 Task: Look for space in Kuantan from 6th July, 2023 to 10 July, 2023 for 5 adults in price range Rs.17000 to Rs.26000. Place can be  with 3 bedrooms having 4 beds and 3 bathrooms. Property type can be house. Amenities needed are: wifi, pool, smoking allowed. Required host language is English.
Action: Mouse moved to (399, 454)
Screenshot: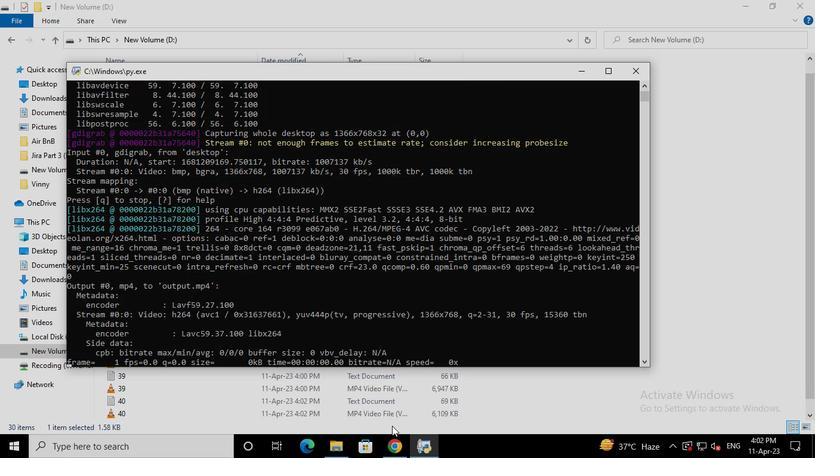 
Action: Mouse pressed left at (399, 454)
Screenshot: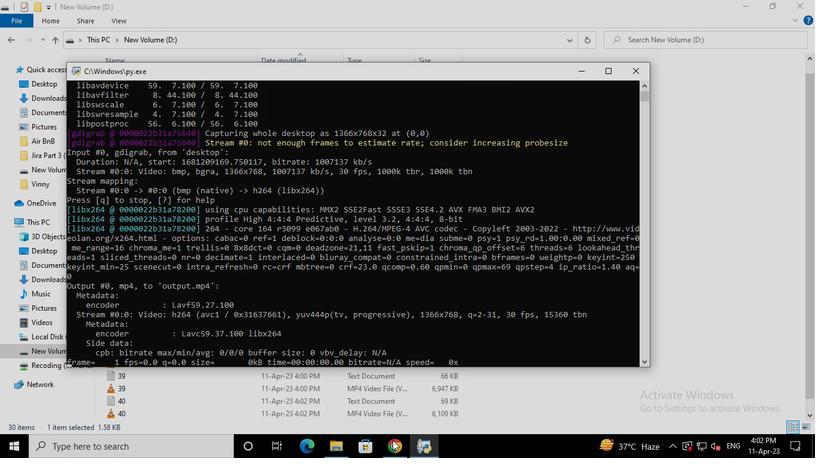 
Action: Mouse moved to (334, 107)
Screenshot: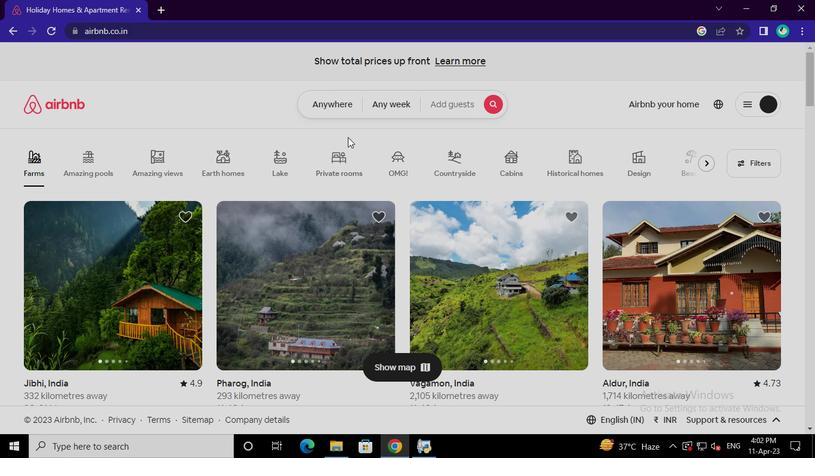 
Action: Mouse pressed left at (334, 107)
Screenshot: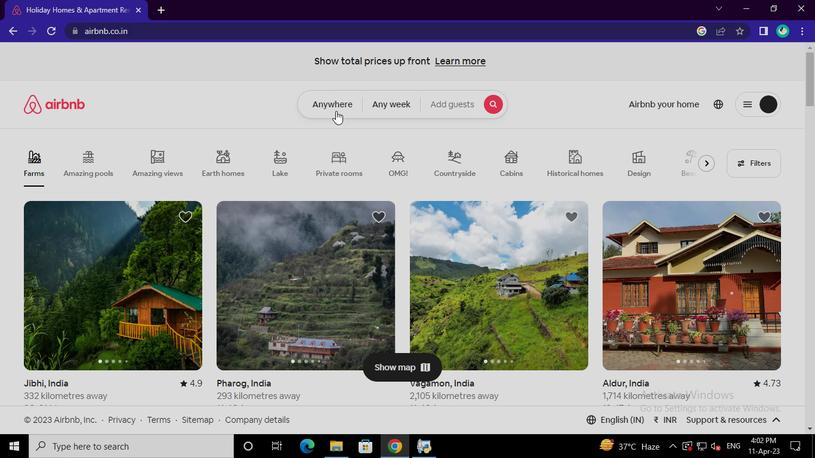 
Action: Mouse moved to (259, 157)
Screenshot: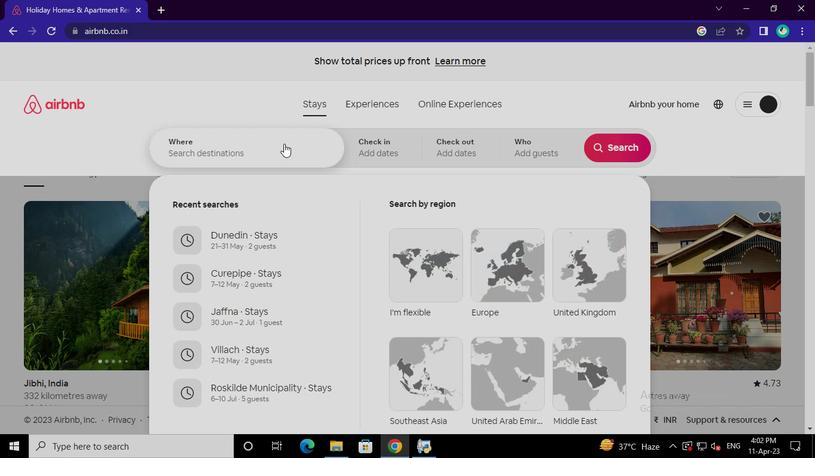 
Action: Mouse pressed left at (259, 157)
Screenshot: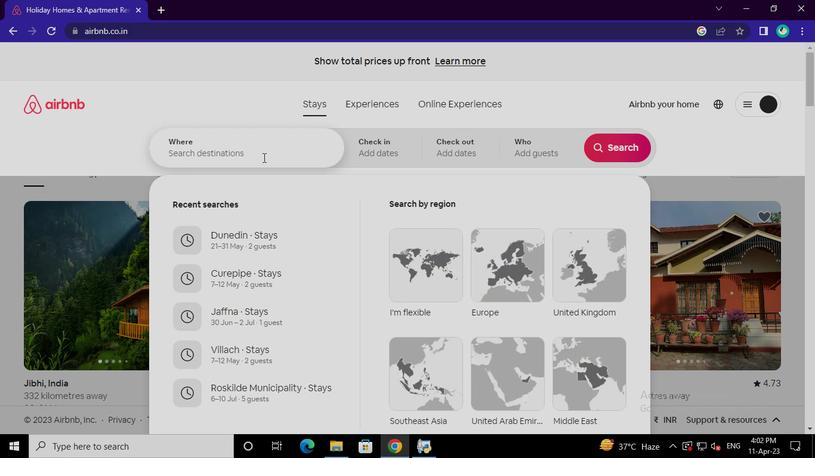 
Action: Keyboard k
Screenshot: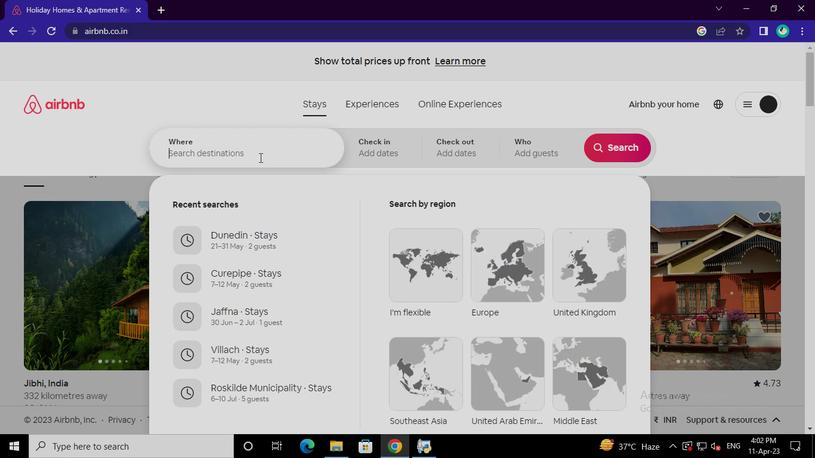 
Action: Keyboard u
Screenshot: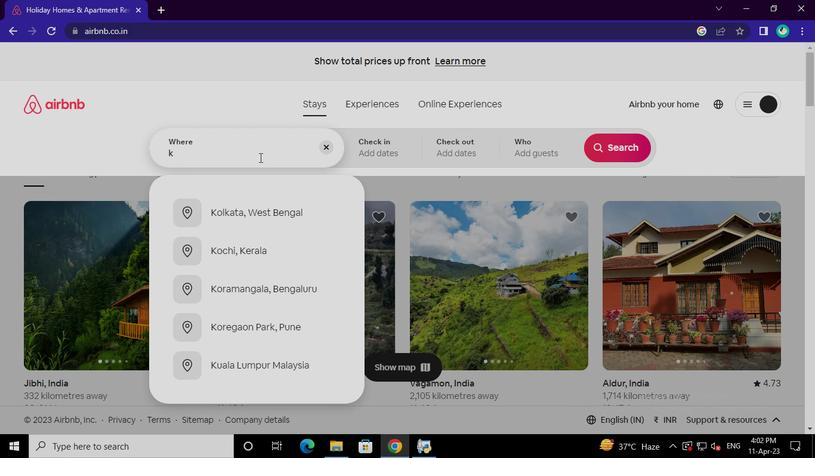 
Action: Keyboard a
Screenshot: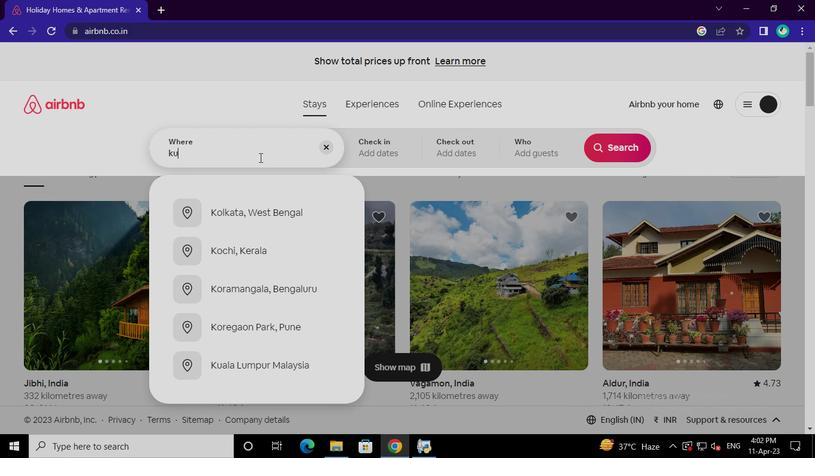 
Action: Keyboard n
Screenshot: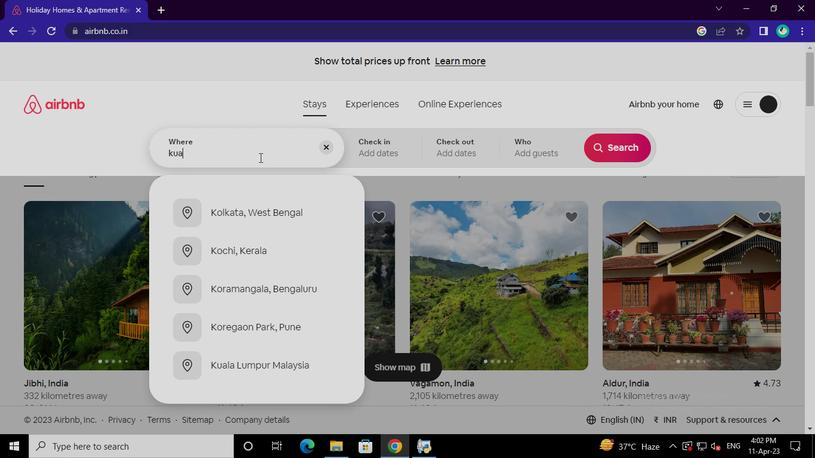 
Action: Keyboard t
Screenshot: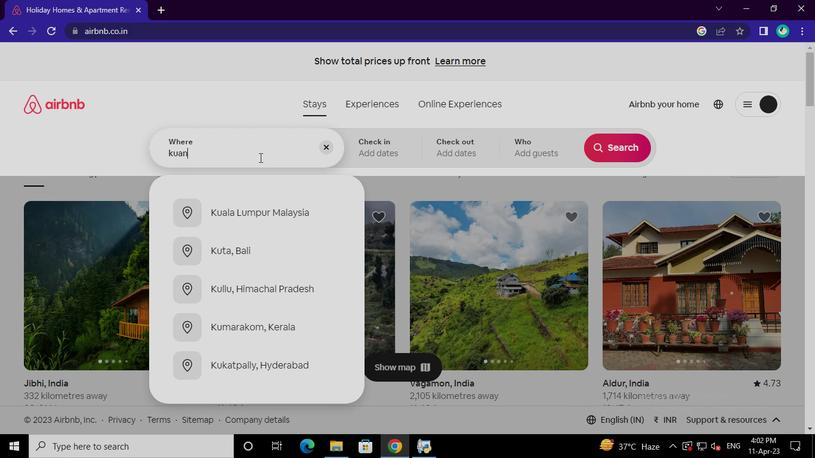 
Action: Keyboard a
Screenshot: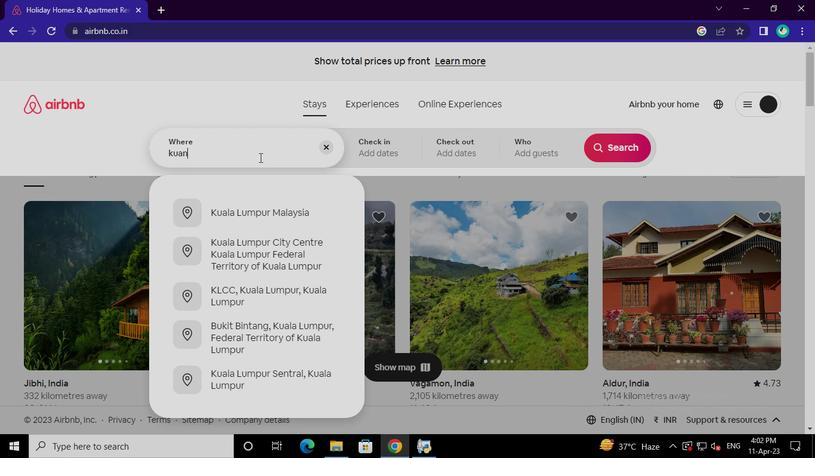 
Action: Keyboard n
Screenshot: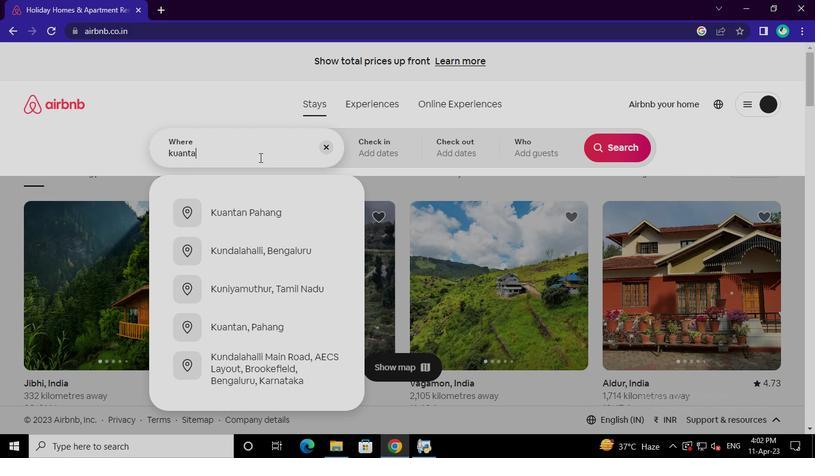 
Action: Mouse moved to (244, 208)
Screenshot: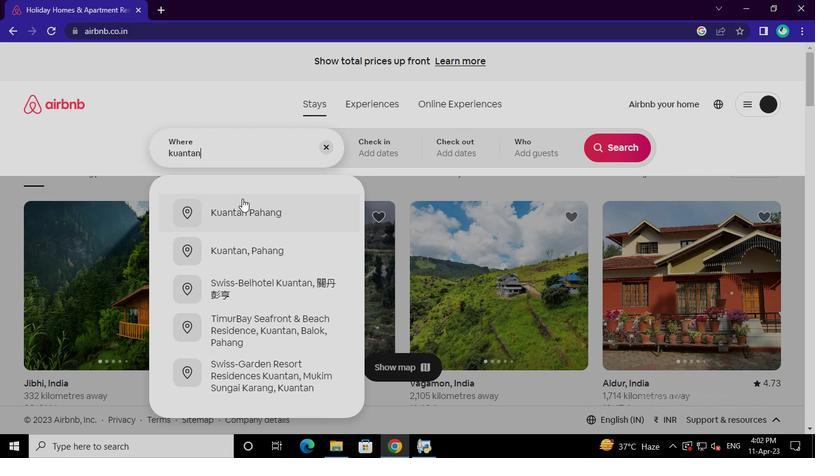 
Action: Mouse pressed left at (244, 208)
Screenshot: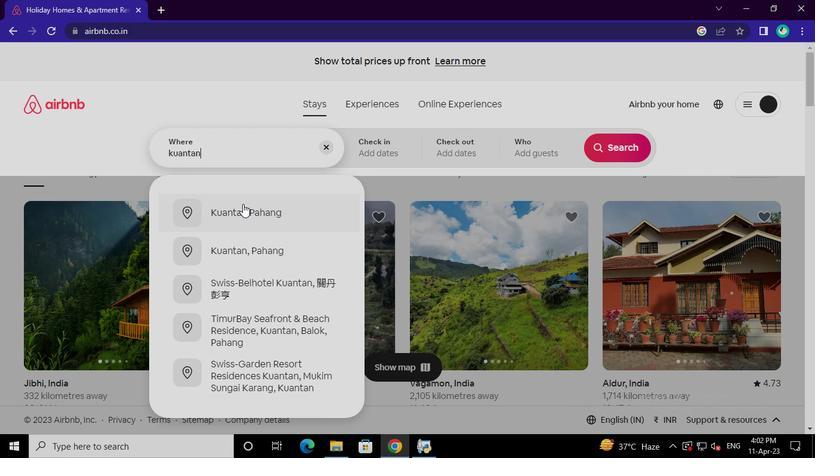 
Action: Mouse moved to (609, 239)
Screenshot: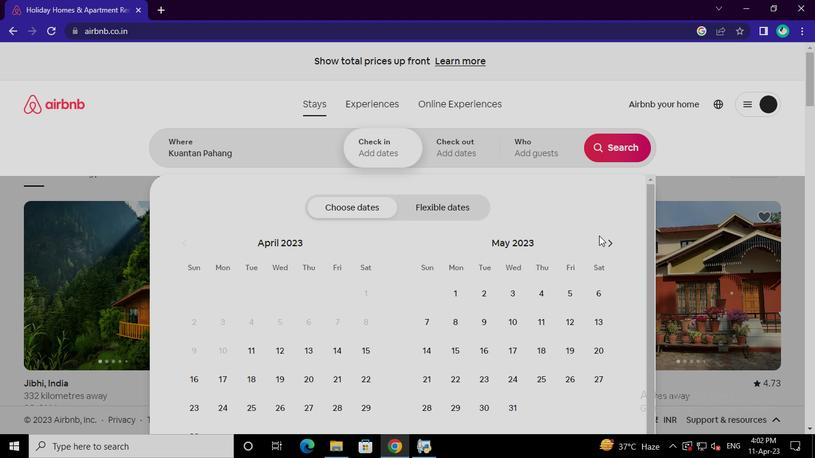 
Action: Mouse pressed left at (609, 239)
Screenshot: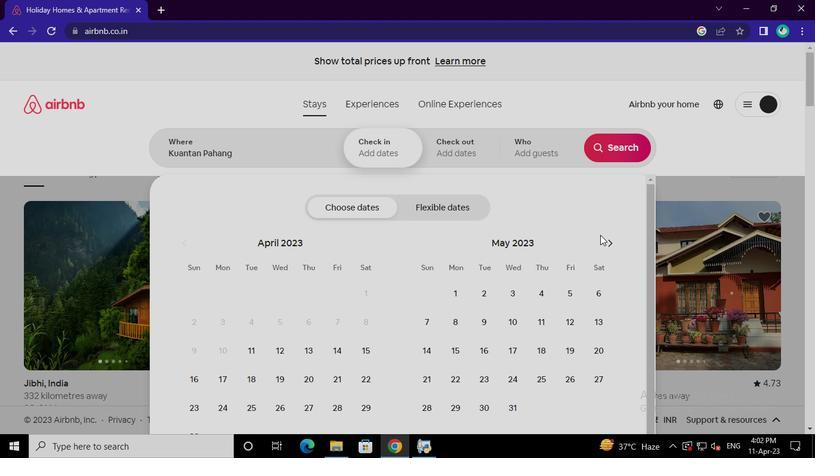
Action: Mouse pressed left at (609, 239)
Screenshot: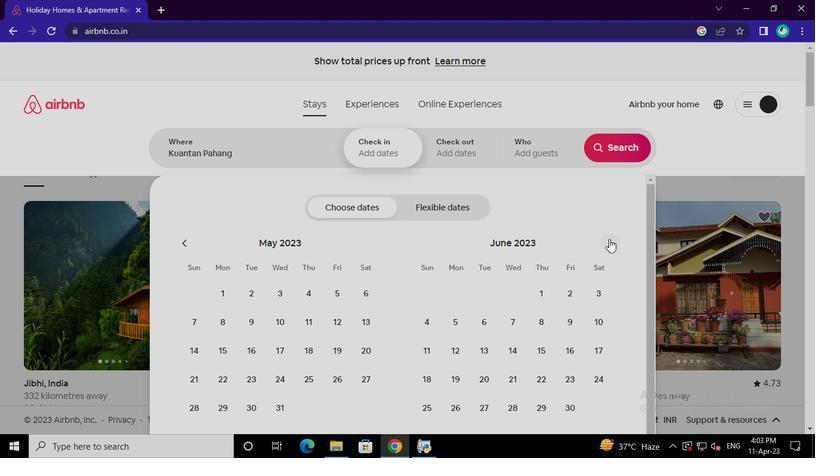 
Action: Mouse moved to (543, 320)
Screenshot: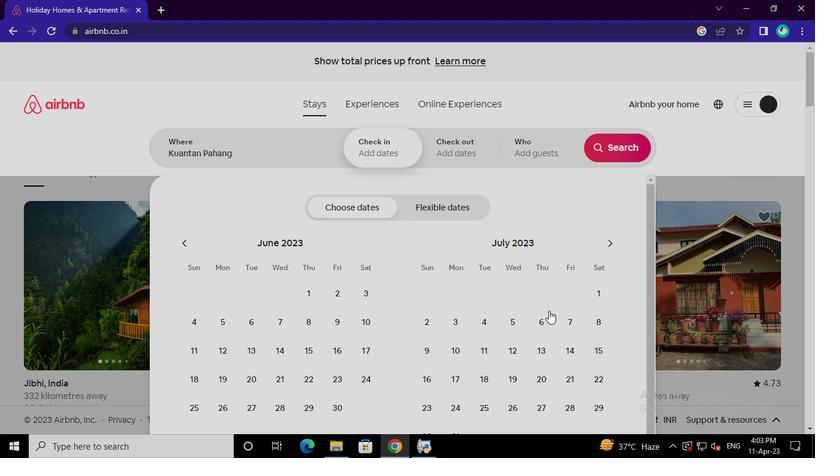 
Action: Mouse pressed left at (543, 320)
Screenshot: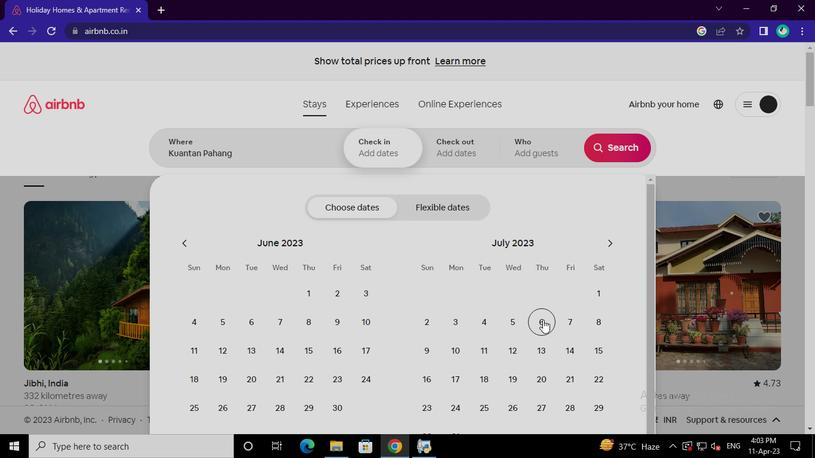 
Action: Mouse moved to (458, 349)
Screenshot: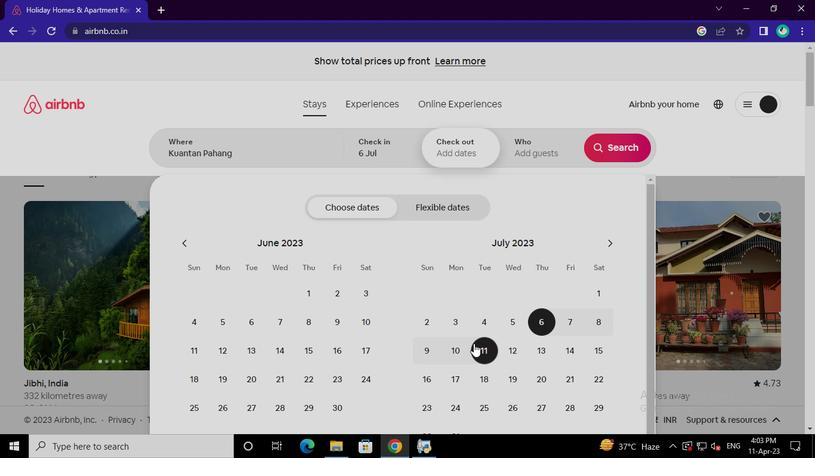 
Action: Mouse pressed left at (458, 349)
Screenshot: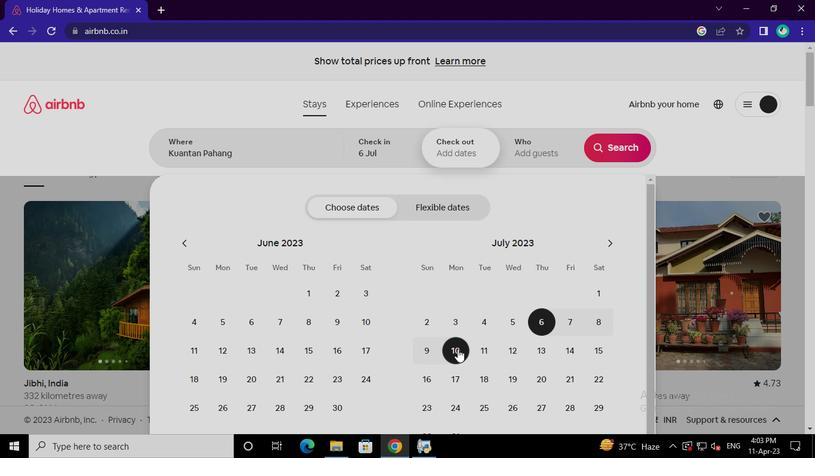 
Action: Mouse moved to (556, 152)
Screenshot: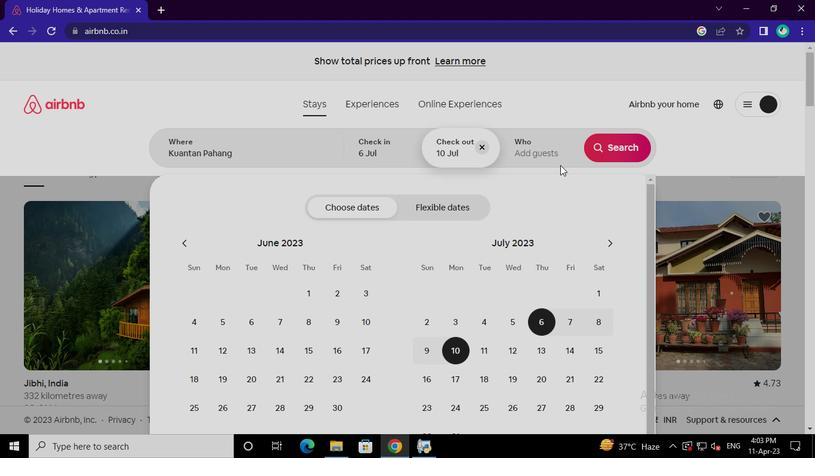 
Action: Mouse pressed left at (556, 152)
Screenshot: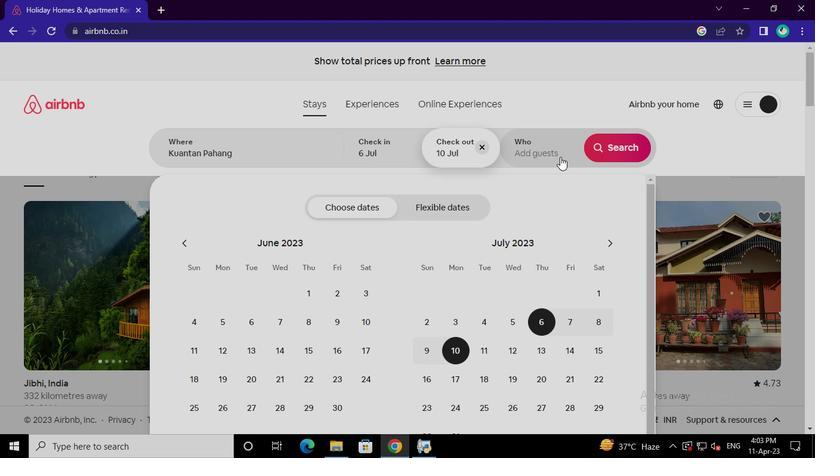 
Action: Mouse moved to (617, 210)
Screenshot: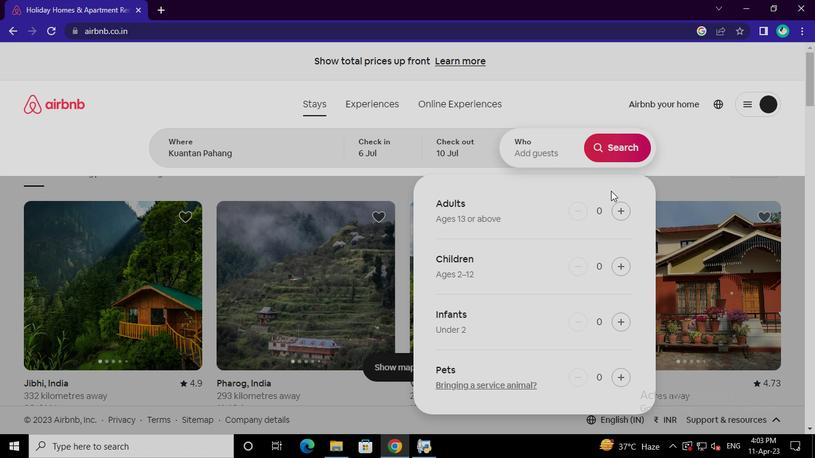 
Action: Mouse pressed left at (617, 210)
Screenshot: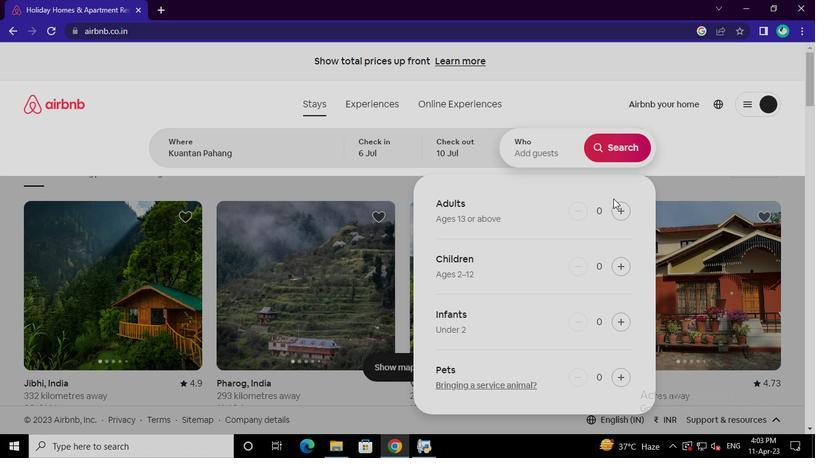 
Action: Mouse pressed left at (617, 210)
Screenshot: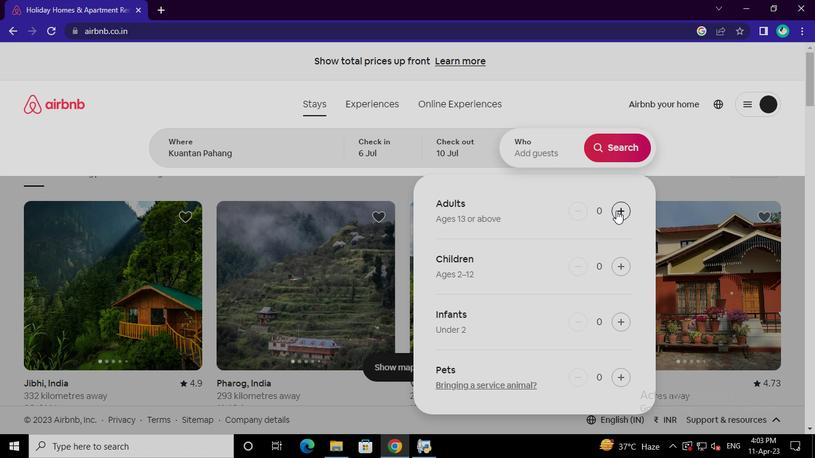 
Action: Mouse pressed left at (617, 210)
Screenshot: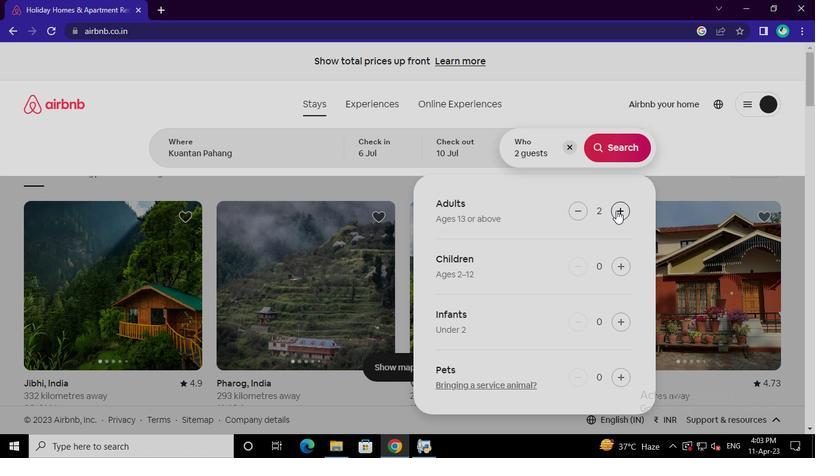 
Action: Mouse pressed left at (617, 210)
Screenshot: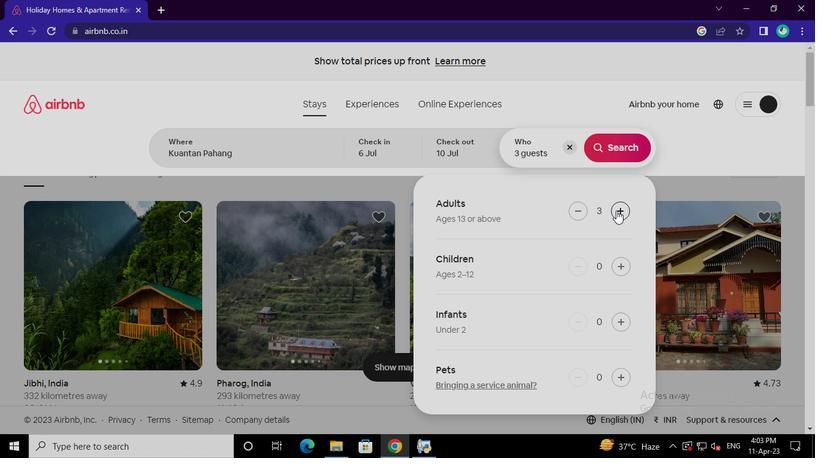 
Action: Mouse pressed left at (617, 210)
Screenshot: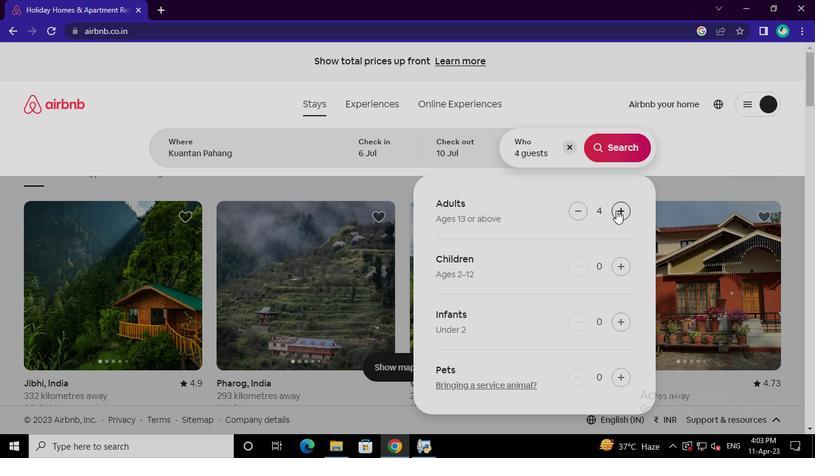 
Action: Mouse moved to (610, 152)
Screenshot: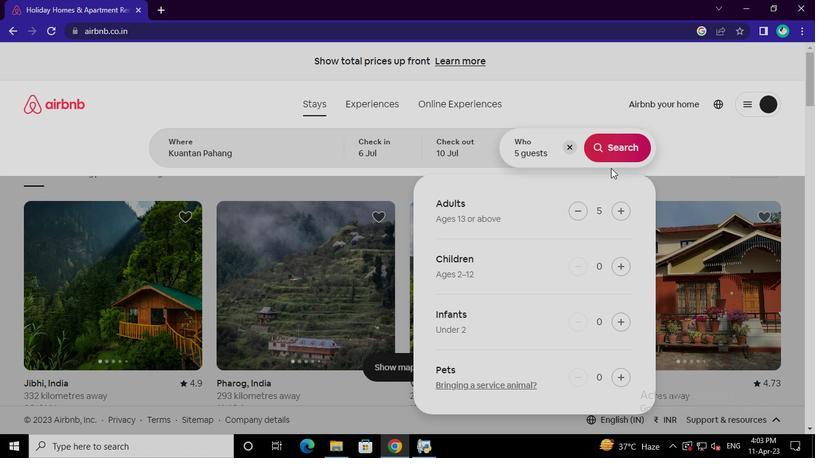 
Action: Mouse pressed left at (610, 152)
Screenshot: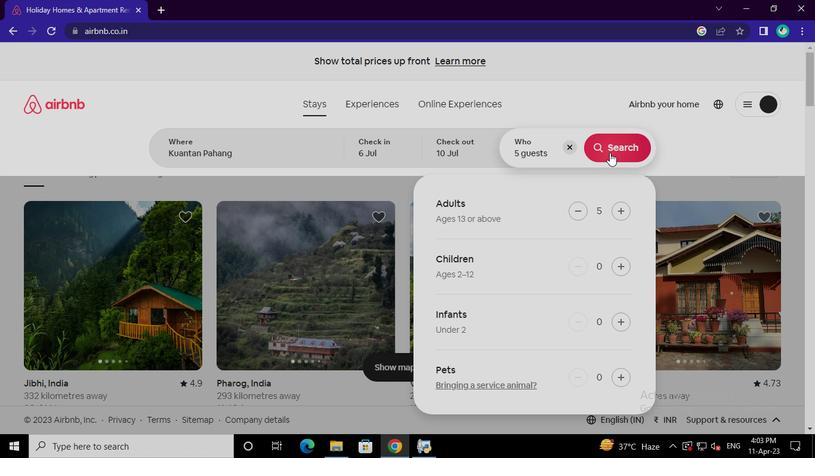 
Action: Mouse moved to (761, 117)
Screenshot: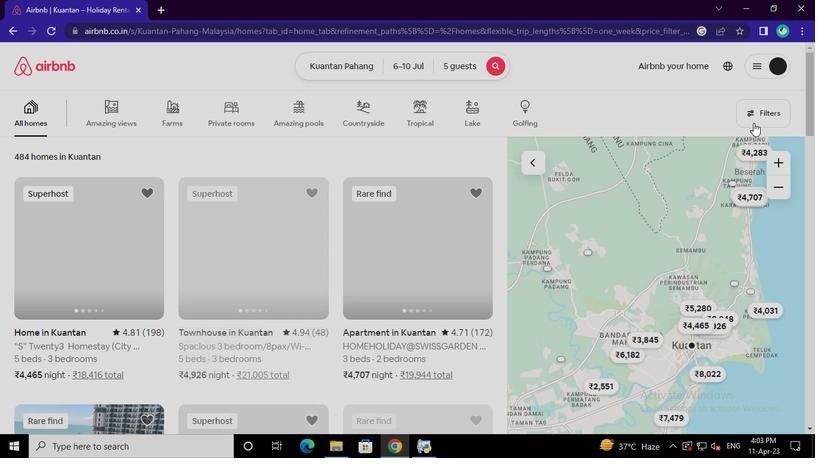 
Action: Mouse pressed left at (761, 117)
Screenshot: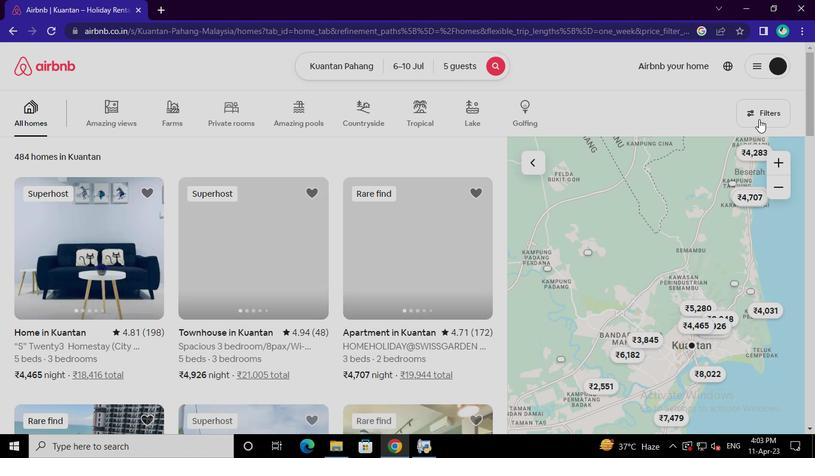 
Action: Mouse moved to (268, 258)
Screenshot: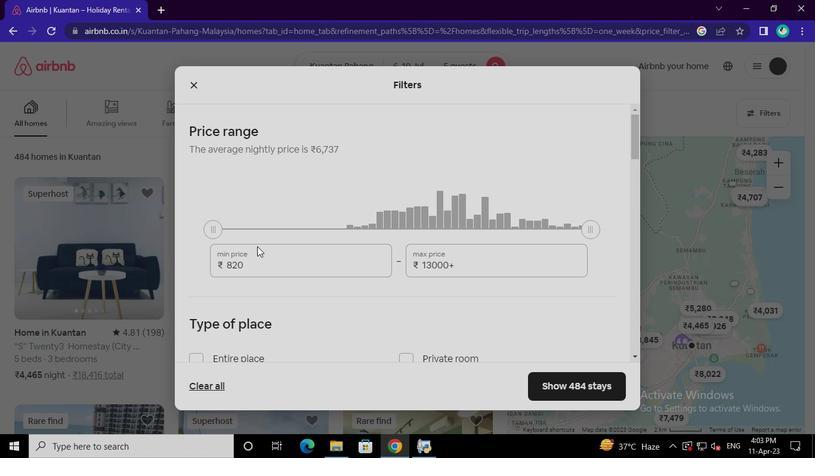 
Action: Mouse pressed left at (268, 258)
Screenshot: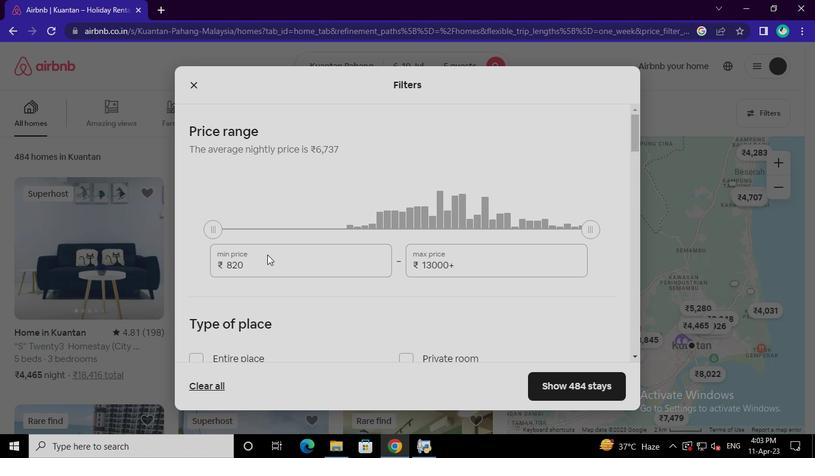 
Action: Mouse moved to (268, 260)
Screenshot: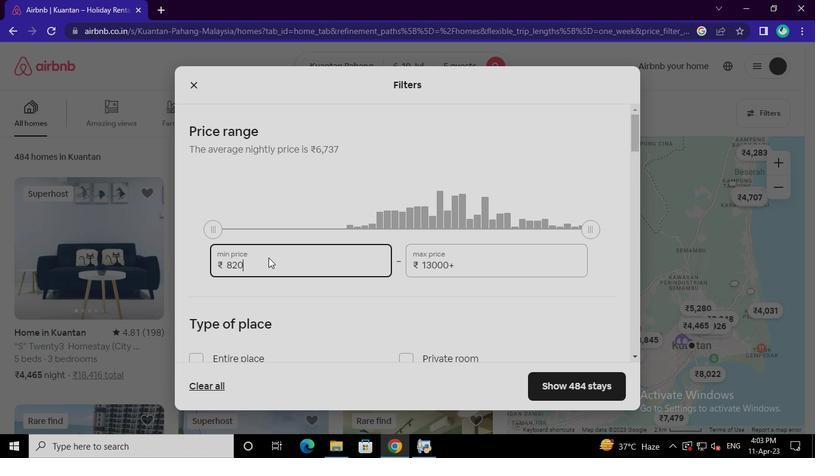 
Action: Keyboard Key.backspace
Screenshot: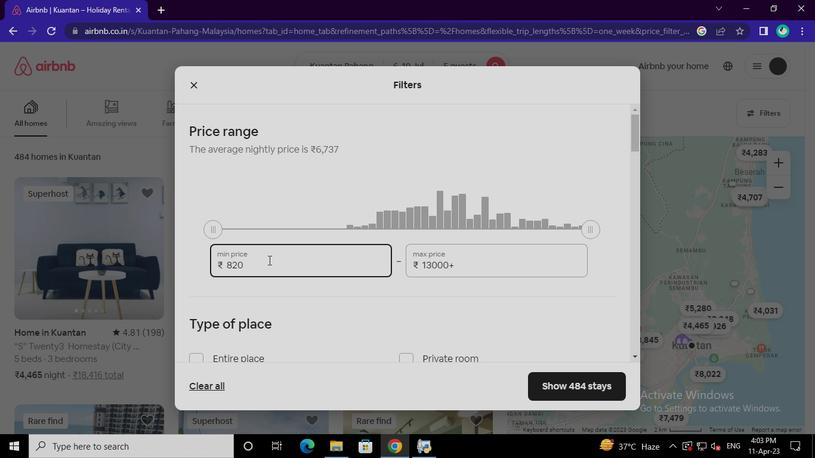 
Action: Keyboard Key.backspace
Screenshot: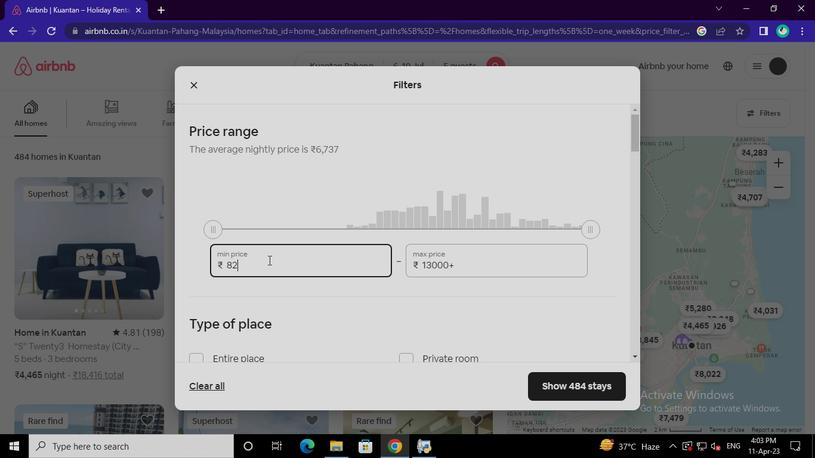 
Action: Keyboard Key.backspace
Screenshot: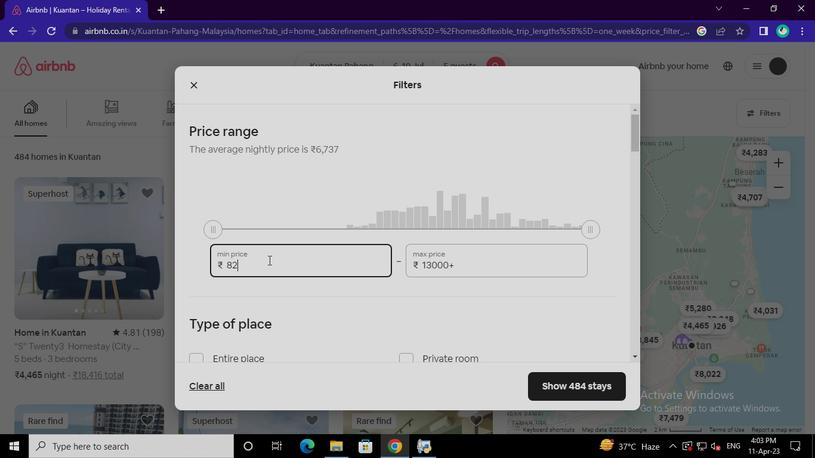 
Action: Keyboard Key.backspace
Screenshot: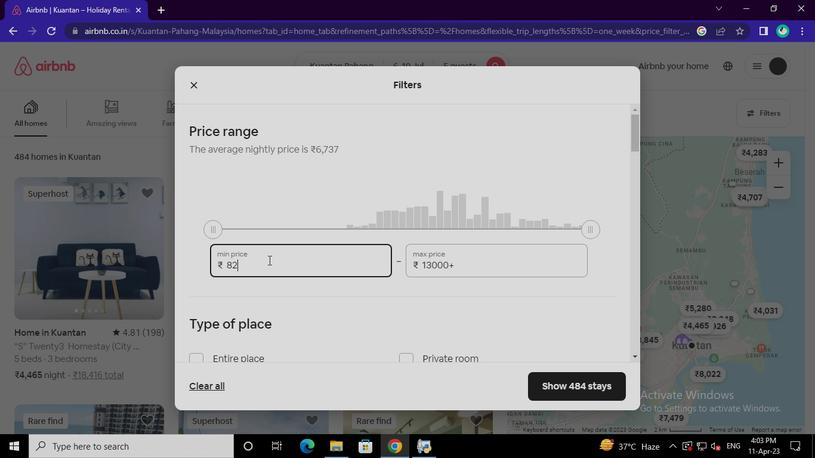 
Action: Keyboard Key.backspace
Screenshot: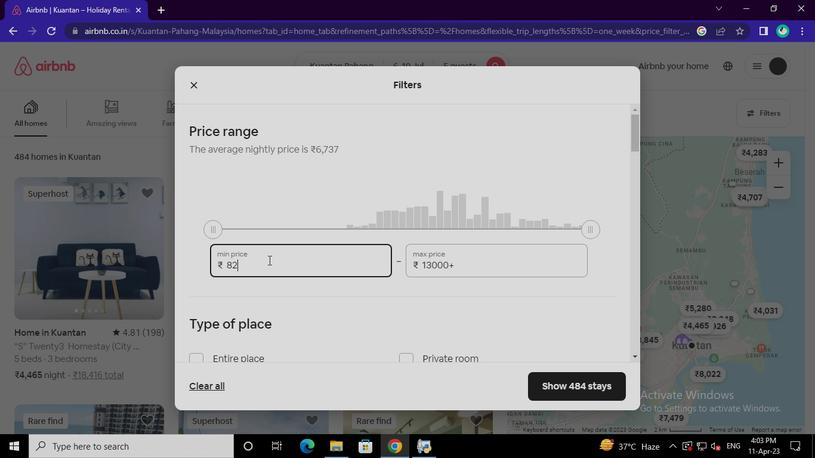
Action: Keyboard Key.backspace
Screenshot: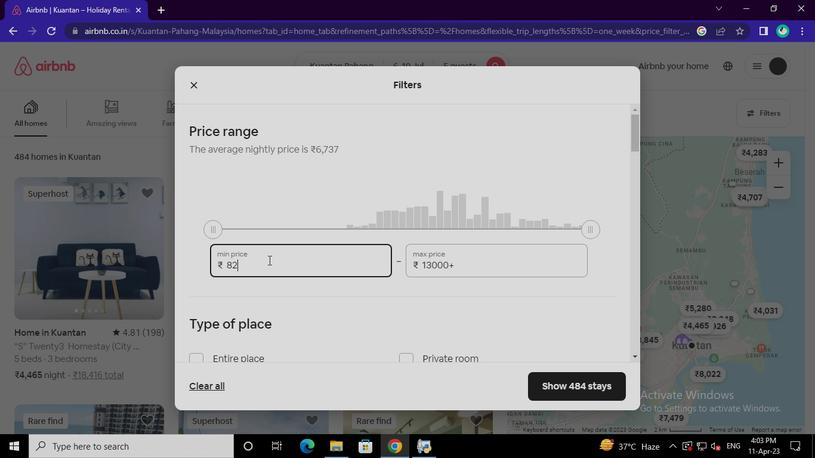 
Action: Keyboard Key.backspace
Screenshot: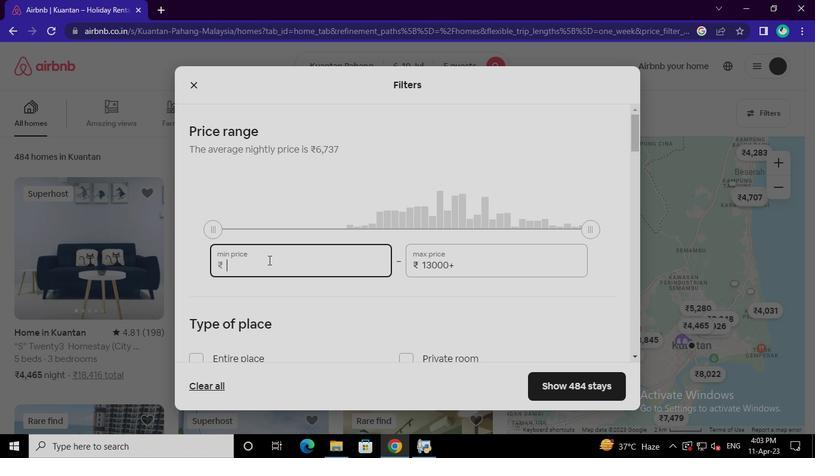 
Action: Keyboard Key.backspace
Screenshot: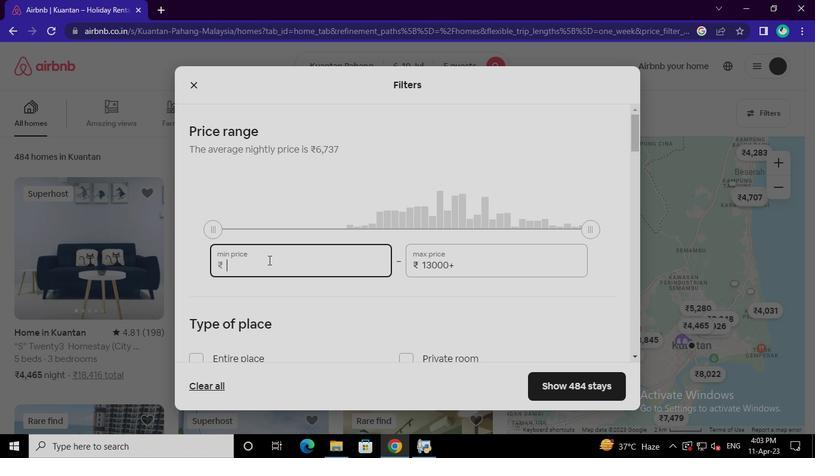 
Action: Keyboard Key.backspace
Screenshot: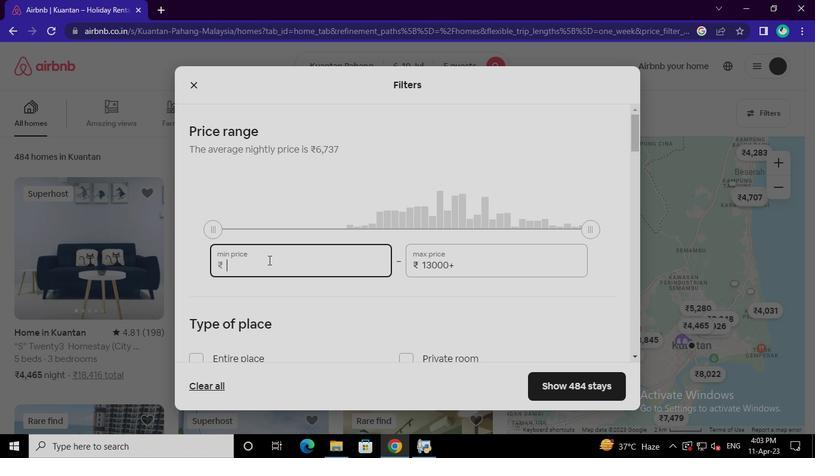 
Action: Keyboard Key.backspace
Screenshot: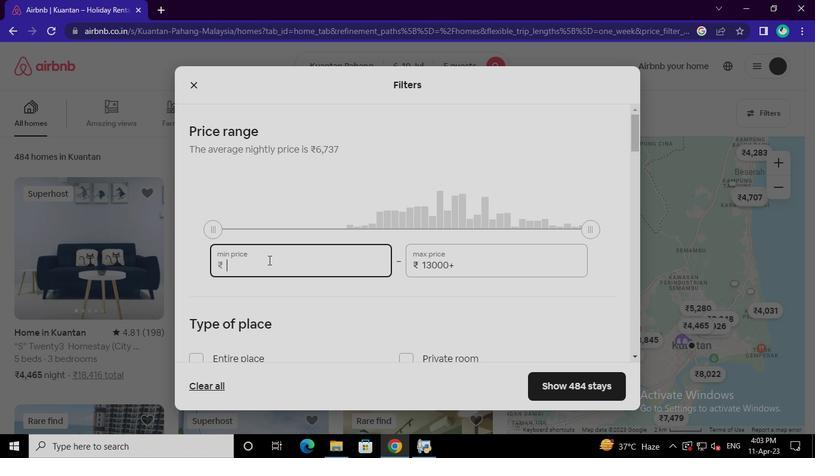 
Action: Keyboard Key.backspace
Screenshot: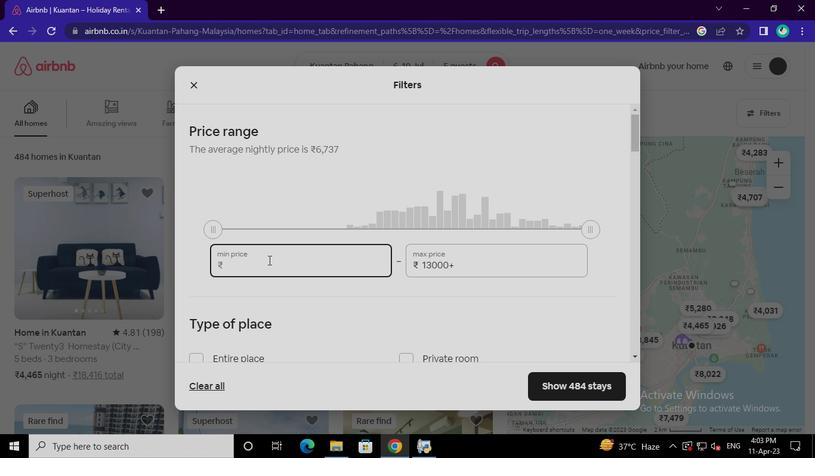
Action: Keyboard Key.backspace
Screenshot: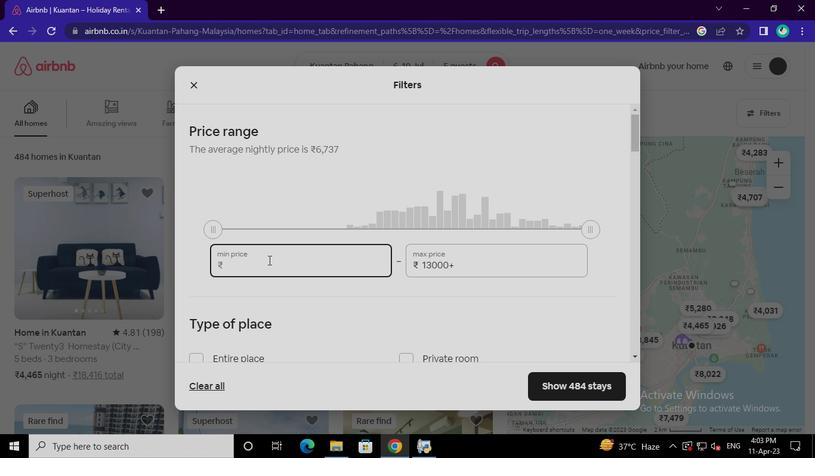 
Action: Keyboard <97>
Screenshot: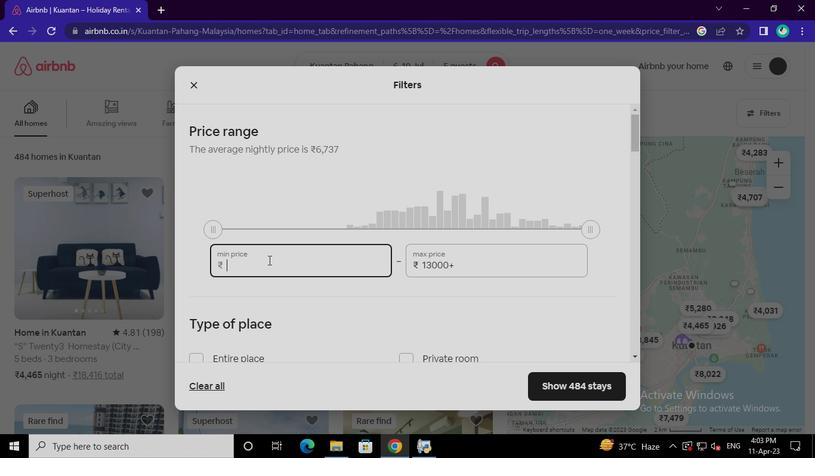 
Action: Keyboard <103>
Screenshot: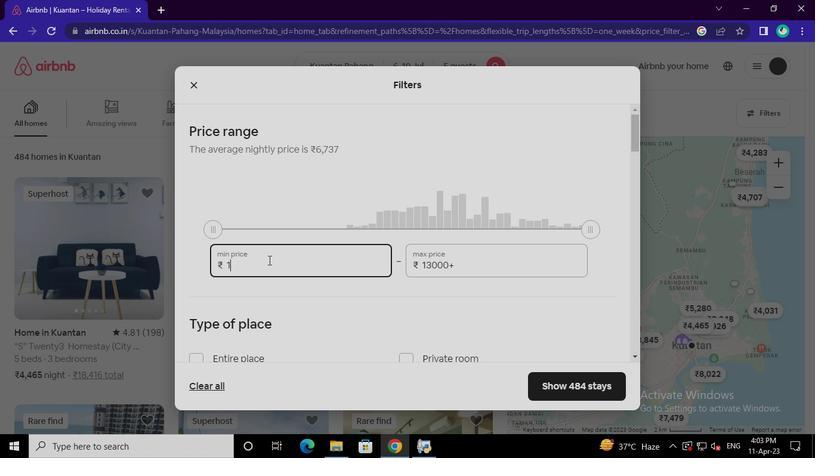 
Action: Keyboard <96>
Screenshot: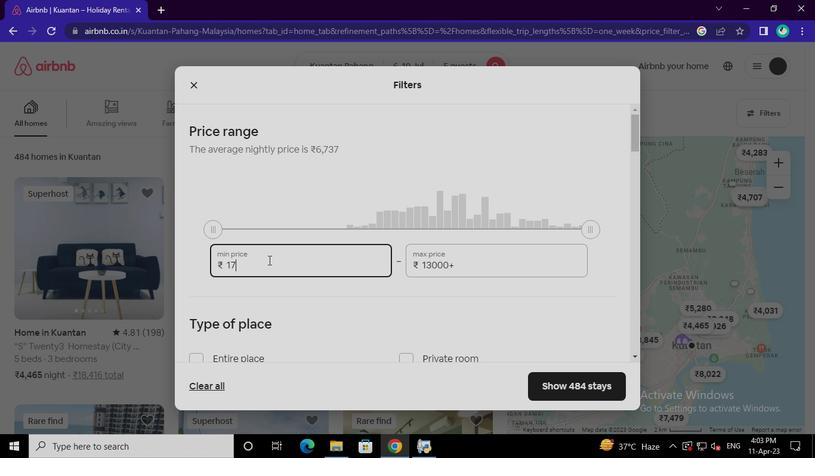 
Action: Keyboard <96>
Screenshot: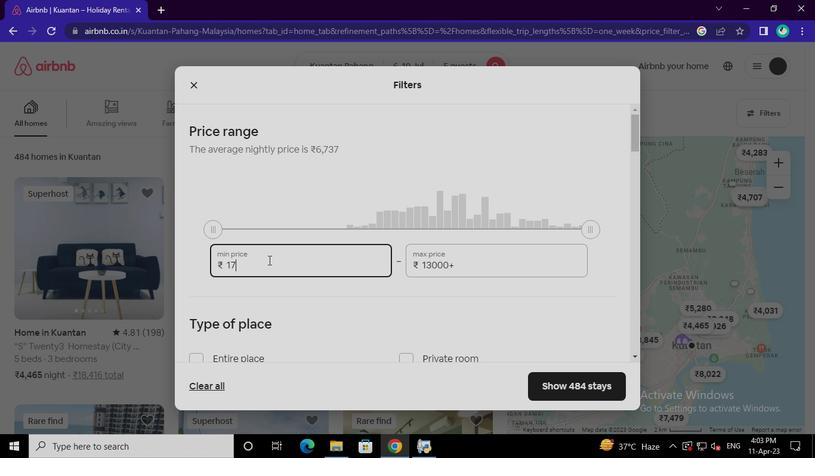 
Action: Keyboard <96>
Screenshot: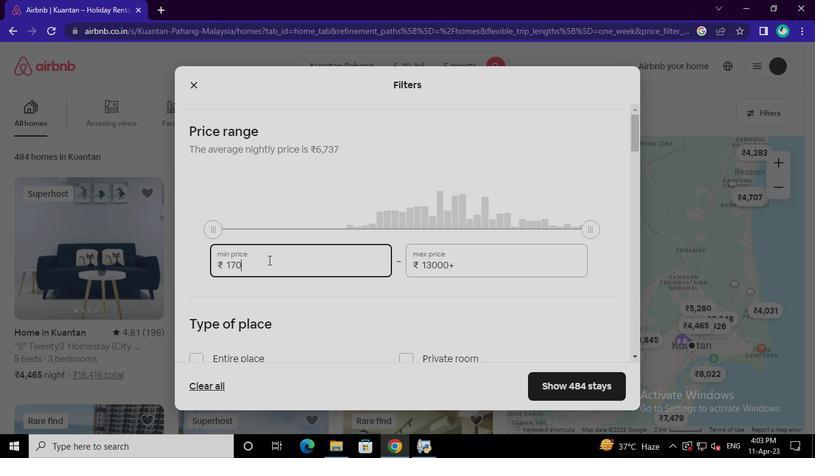 
Action: Mouse moved to (465, 262)
Screenshot: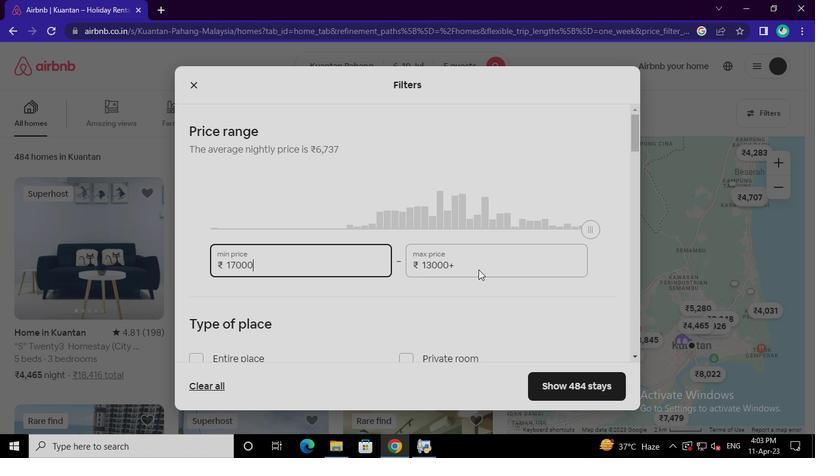 
Action: Mouse pressed left at (465, 262)
Screenshot: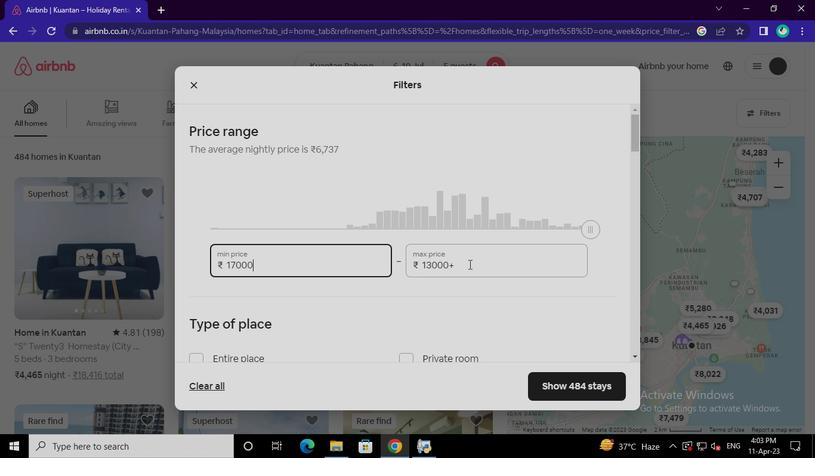 
Action: Keyboard Key.backspace
Screenshot: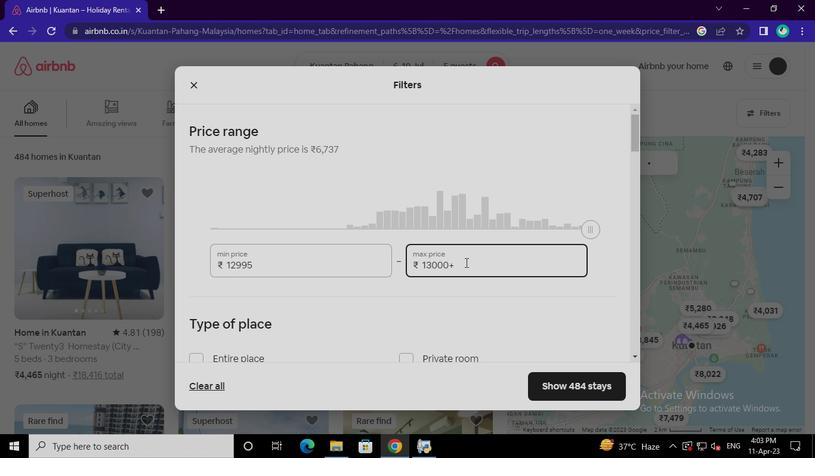 
Action: Keyboard Key.backspace
Screenshot: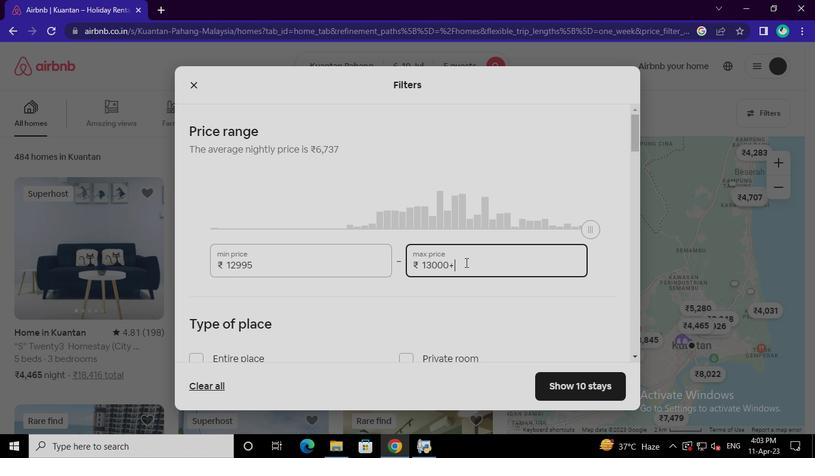 
Action: Keyboard Key.backspace
Screenshot: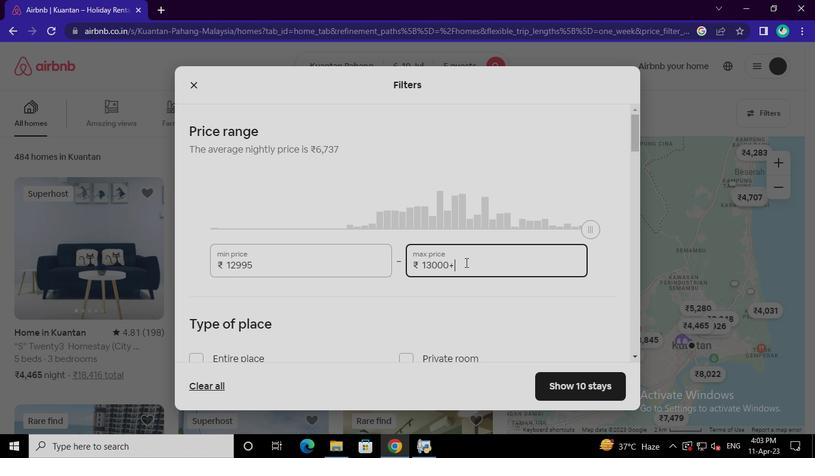 
Action: Keyboard Key.backspace
Screenshot: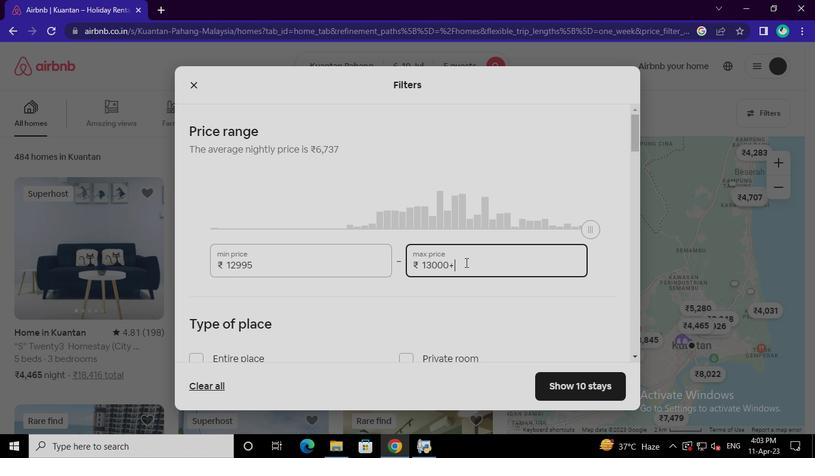 
Action: Keyboard Key.backspace
Screenshot: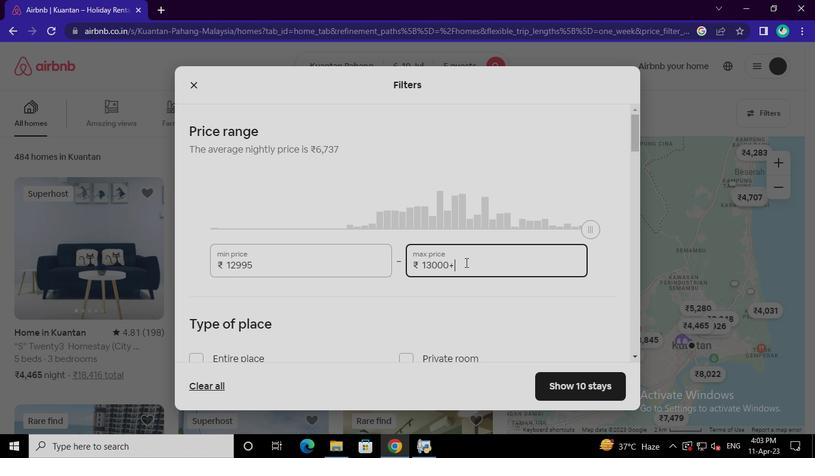 
Action: Keyboard Key.backspace
Screenshot: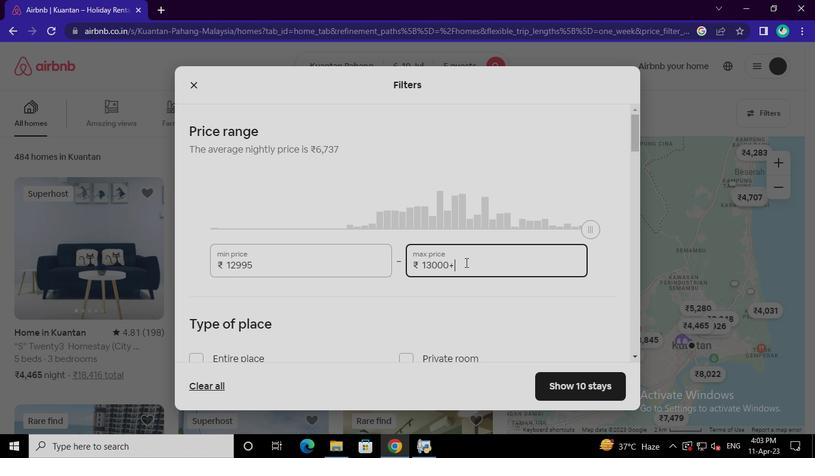 
Action: Keyboard Key.backspace
Screenshot: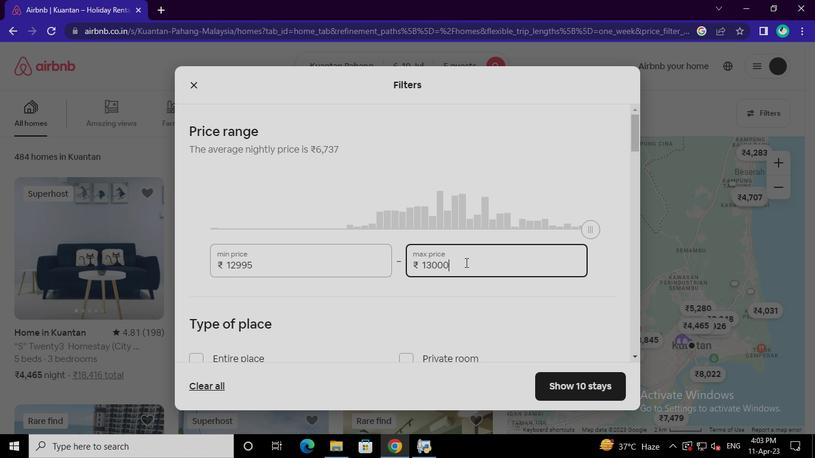 
Action: Keyboard Key.backspace
Screenshot: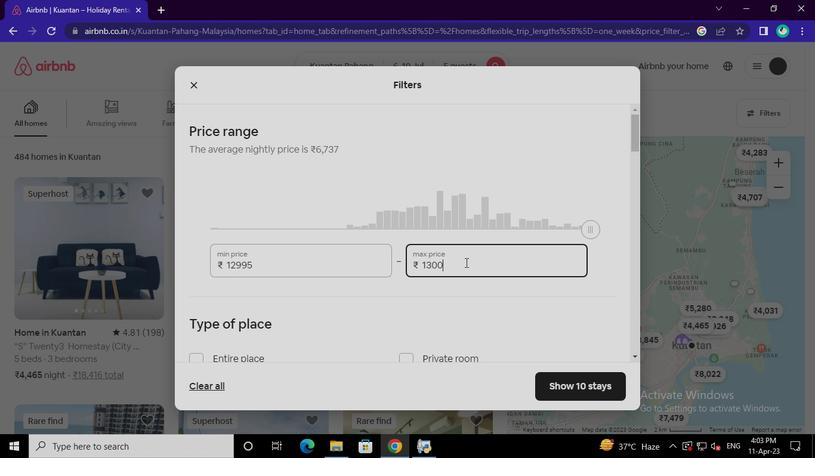 
Action: Keyboard Key.backspace
Screenshot: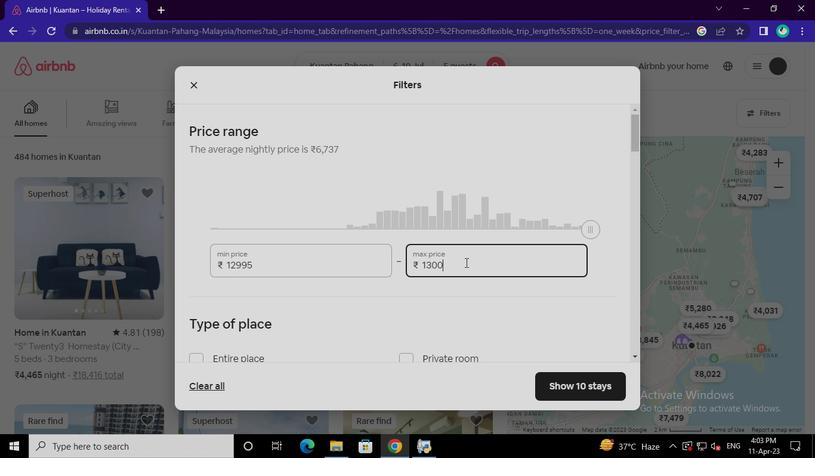
Action: Keyboard Key.backspace
Screenshot: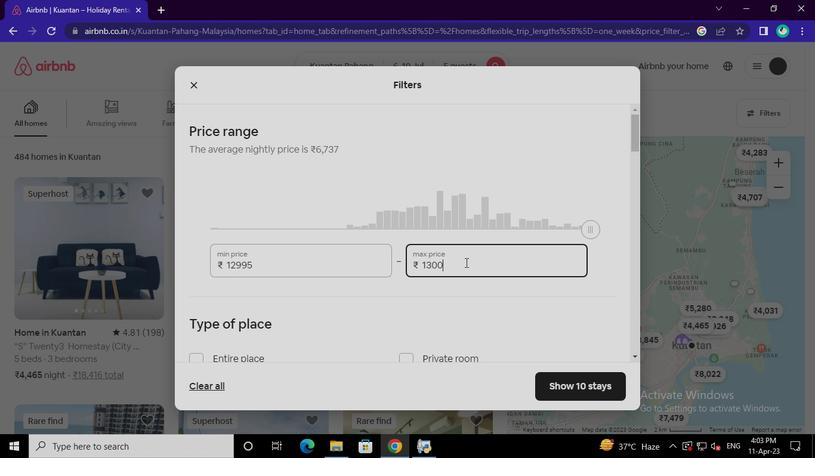 
Action: Keyboard Key.backspace
Screenshot: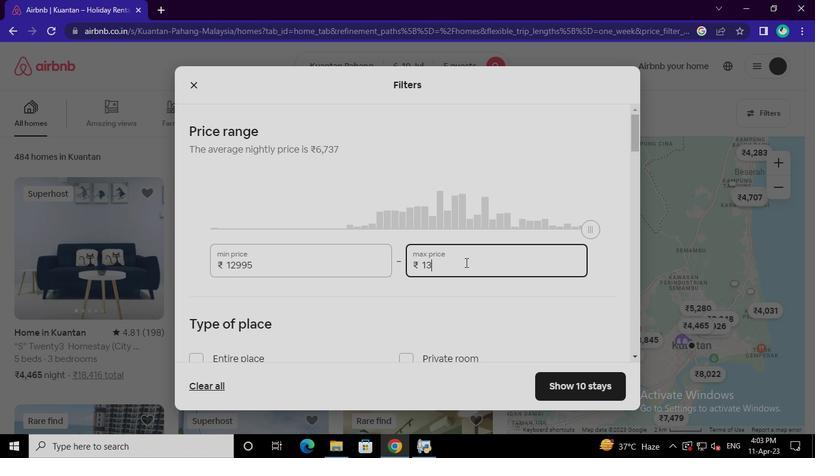 
Action: Keyboard <98>
Screenshot: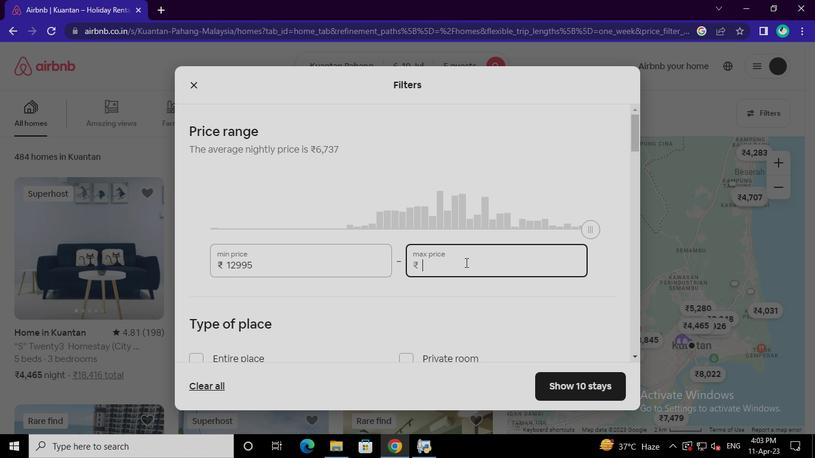 
Action: Keyboard <102>
Screenshot: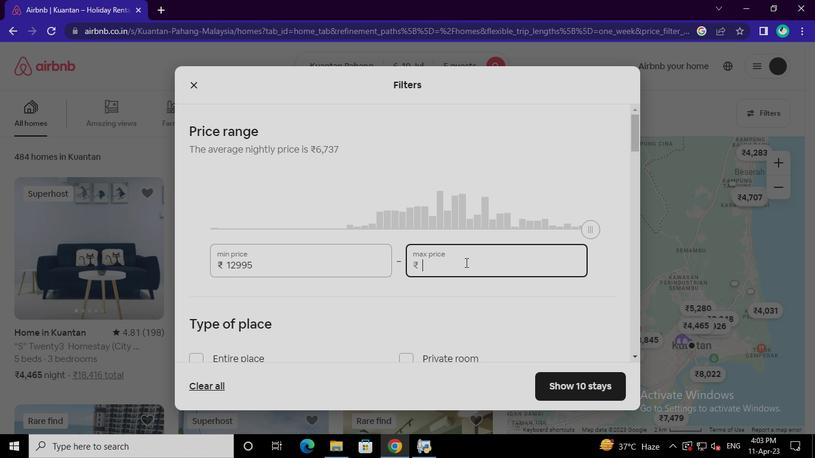 
Action: Keyboard <96>
Screenshot: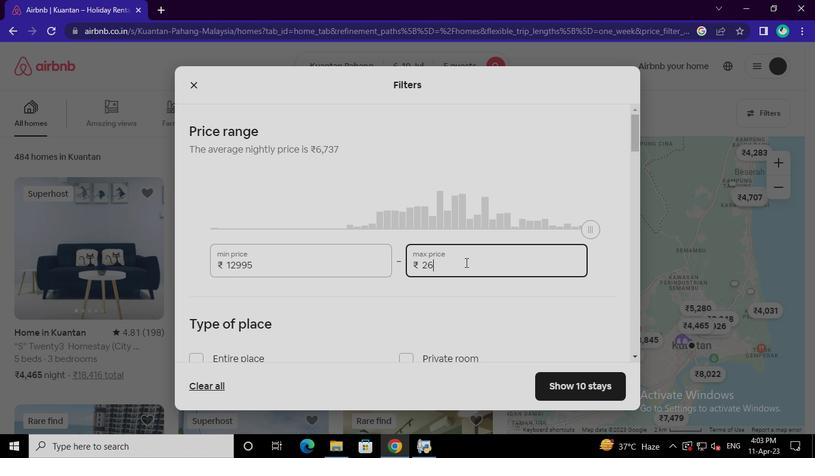 
Action: Keyboard <96>
Screenshot: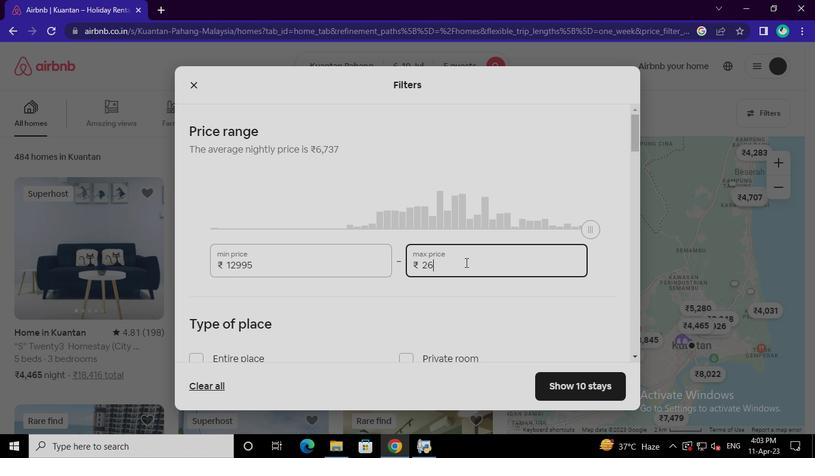
Action: Keyboard <96>
Screenshot: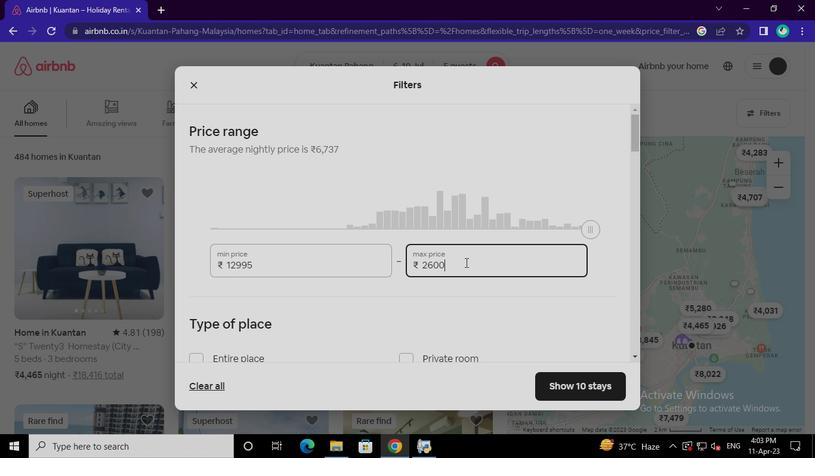 
Action: Mouse moved to (338, 264)
Screenshot: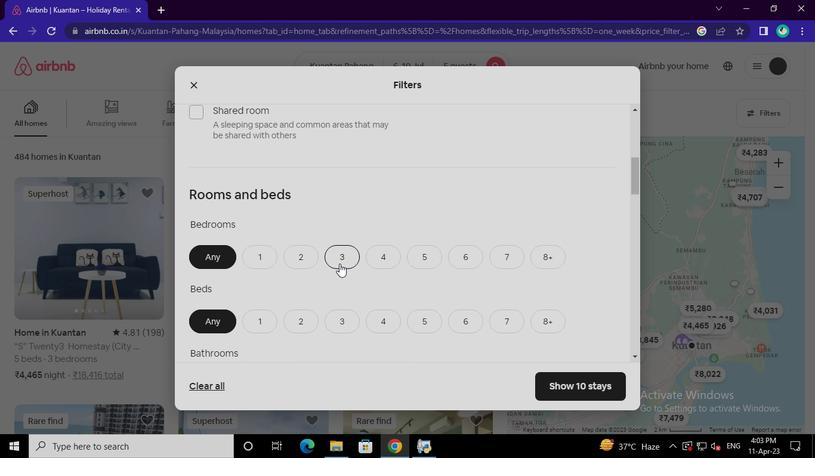 
Action: Mouse pressed left at (338, 264)
Screenshot: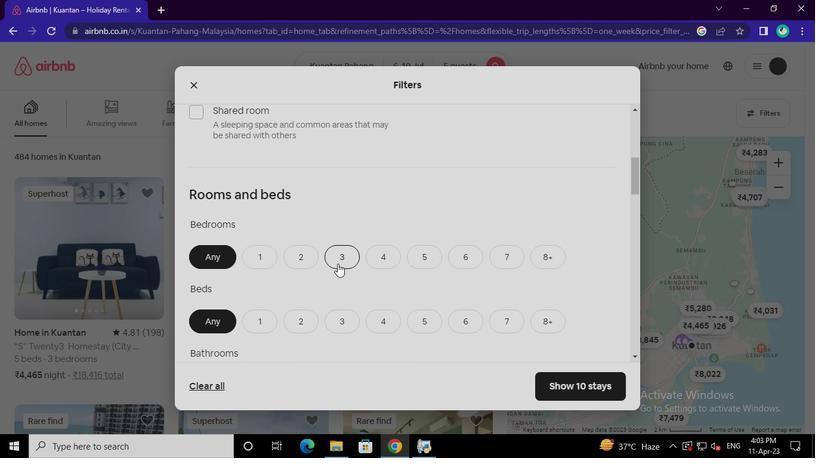 
Action: Mouse moved to (379, 265)
Screenshot: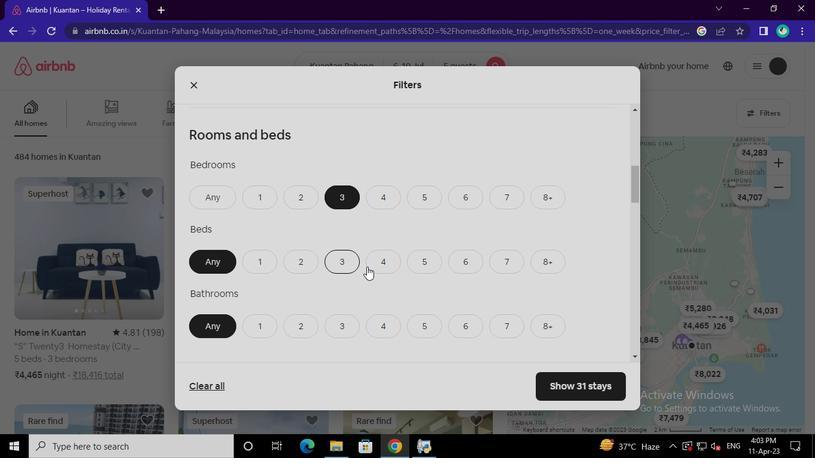 
Action: Mouse pressed left at (379, 265)
Screenshot: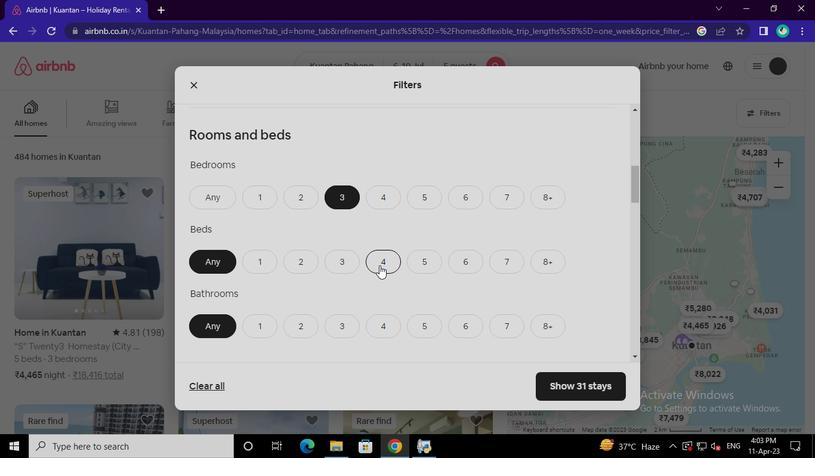 
Action: Mouse moved to (350, 264)
Screenshot: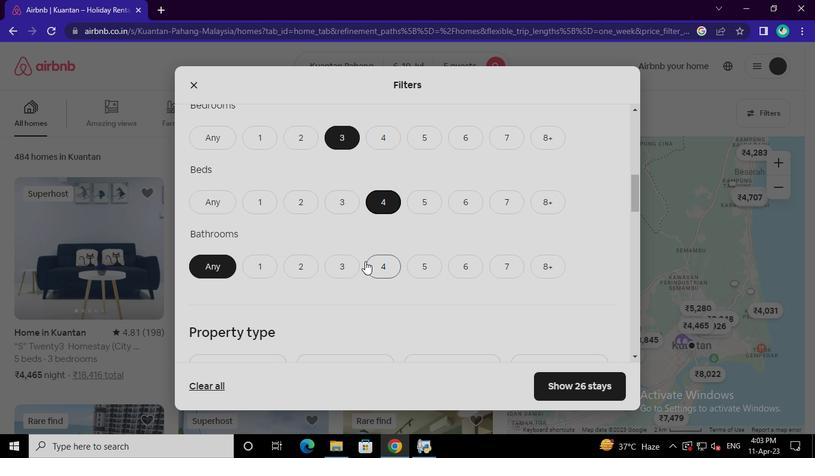 
Action: Mouse pressed left at (350, 264)
Screenshot: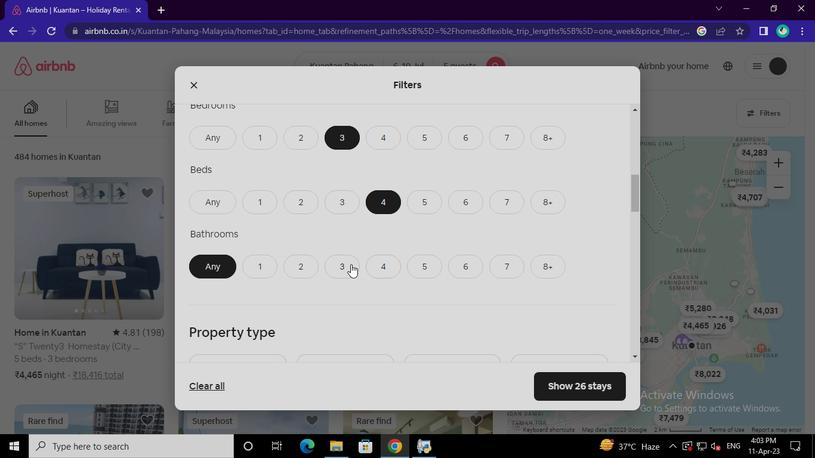 
Action: Mouse moved to (237, 172)
Screenshot: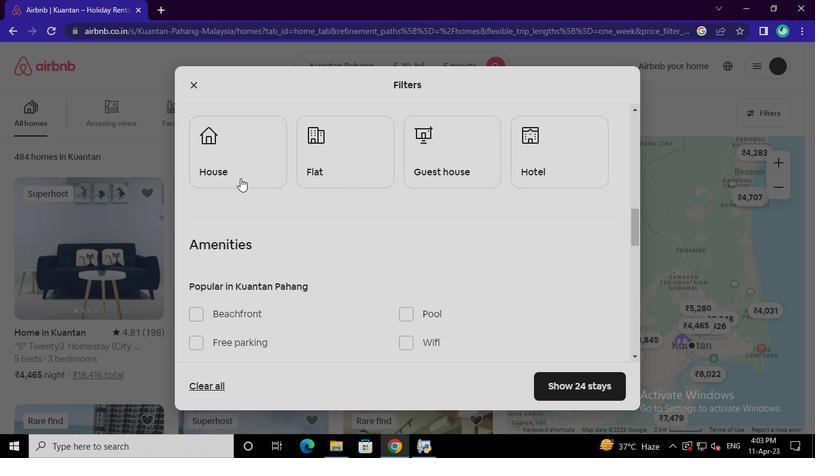 
Action: Mouse pressed left at (237, 172)
Screenshot: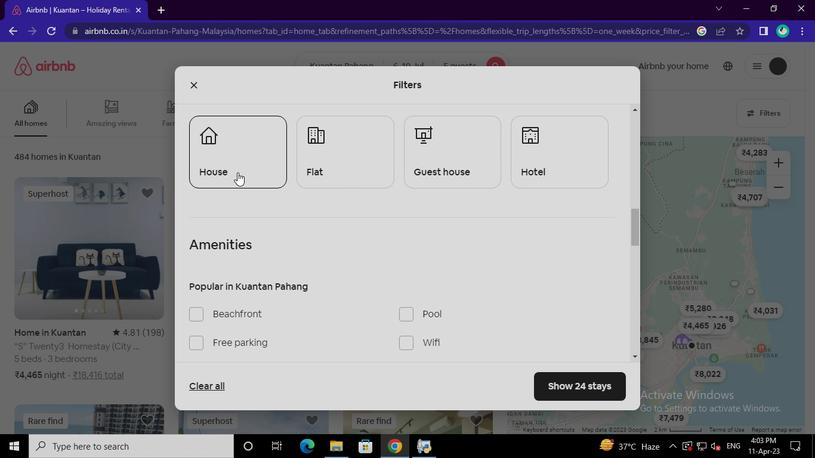 
Action: Mouse moved to (223, 209)
Screenshot: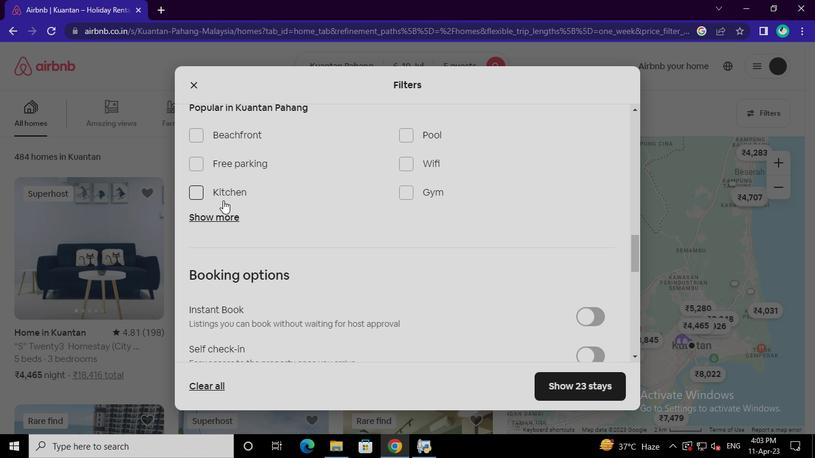 
Action: Mouse pressed left at (223, 209)
Screenshot: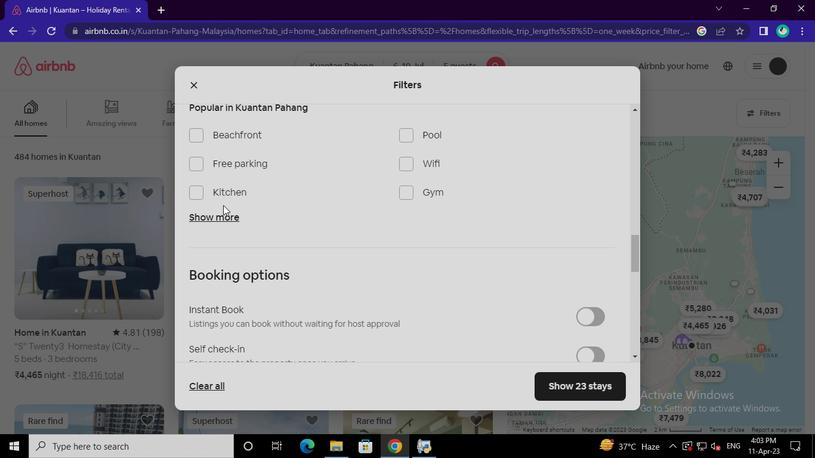 
Action: Mouse moved to (222, 213)
Screenshot: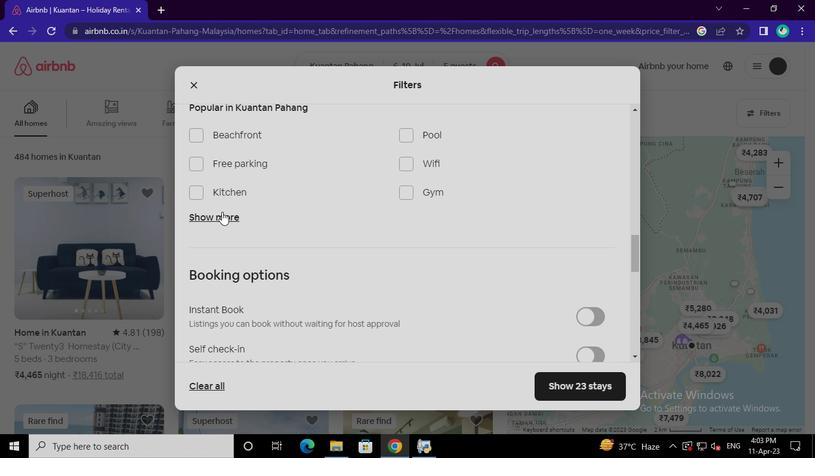 
Action: Mouse pressed left at (222, 213)
Screenshot: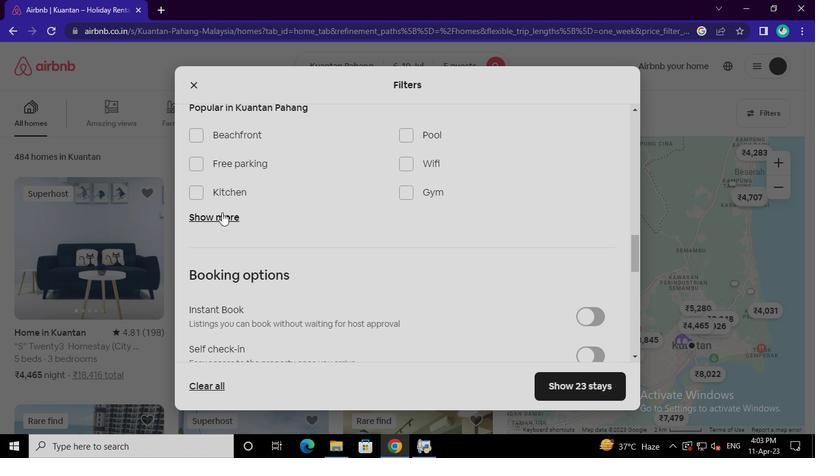 
Action: Mouse moved to (408, 161)
Screenshot: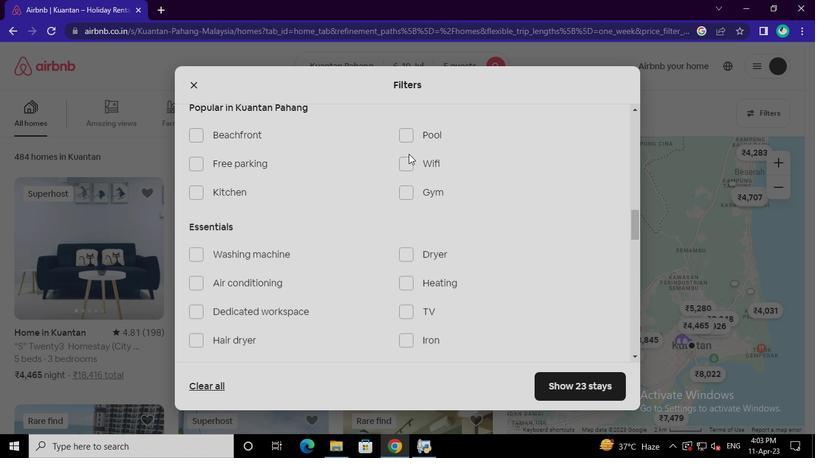 
Action: Mouse pressed left at (408, 161)
Screenshot: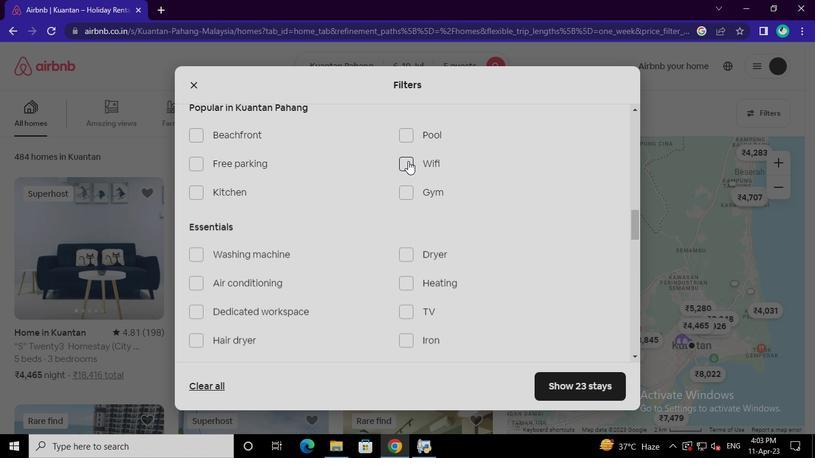 
Action: Mouse moved to (417, 132)
Screenshot: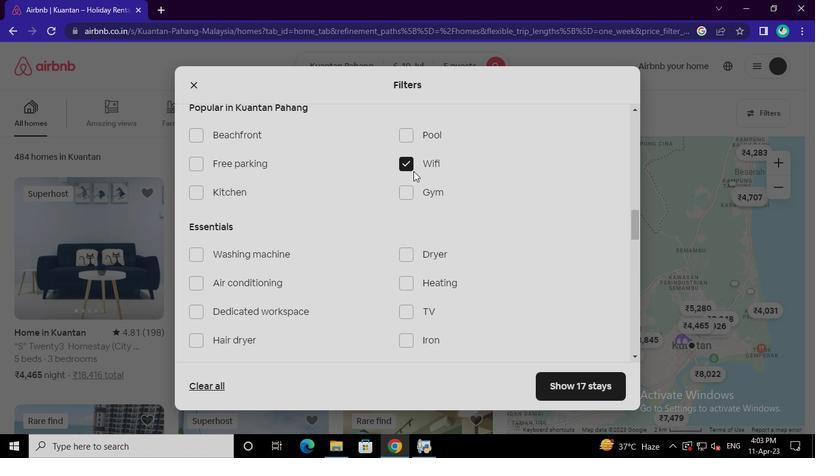
Action: Mouse pressed left at (417, 132)
Screenshot: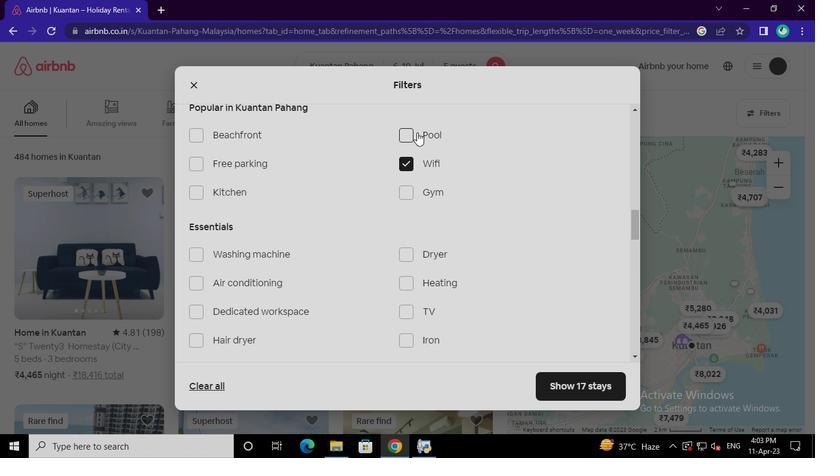 
Action: Mouse moved to (254, 311)
Screenshot: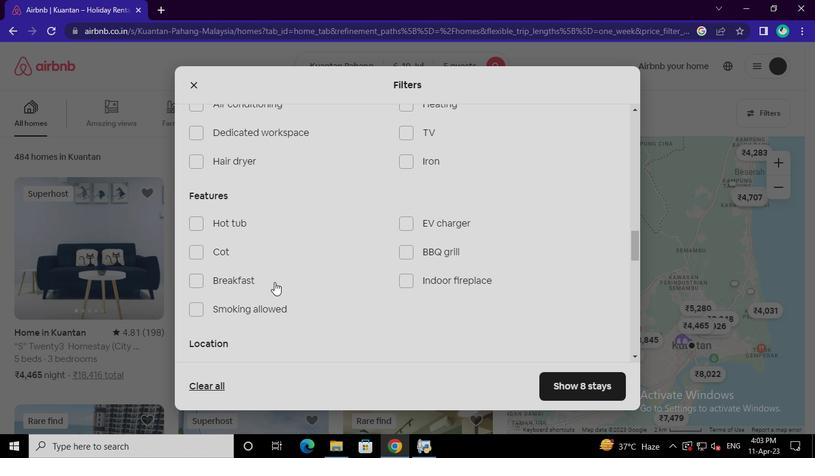 
Action: Mouse pressed left at (254, 311)
Screenshot: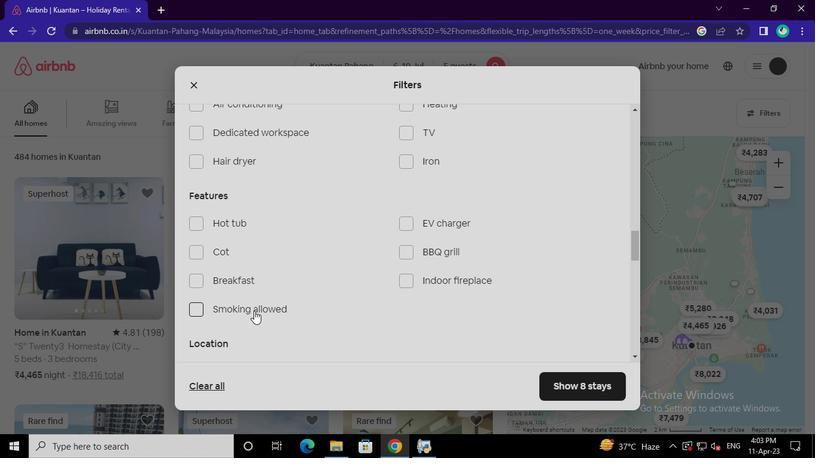 
Action: Mouse moved to (231, 269)
Screenshot: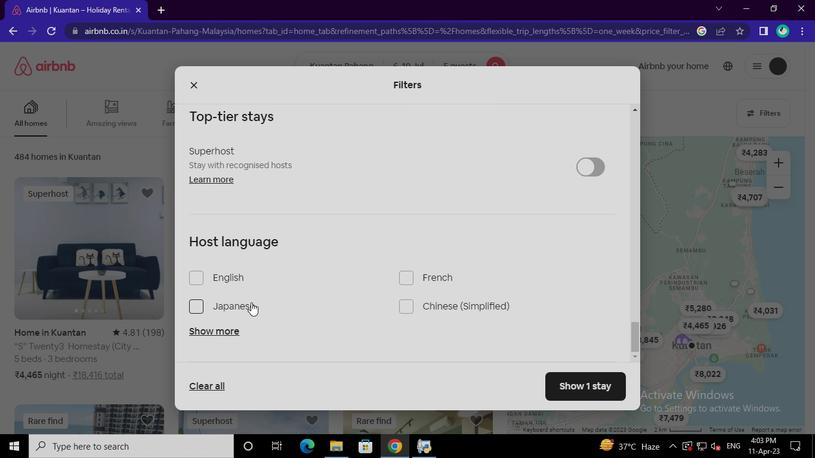 
Action: Mouse pressed left at (231, 269)
Screenshot: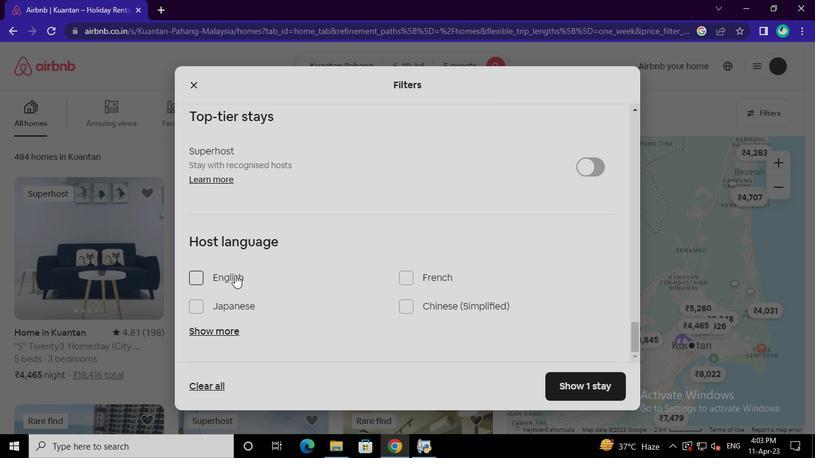 
Action: Mouse moved to (241, 277)
Screenshot: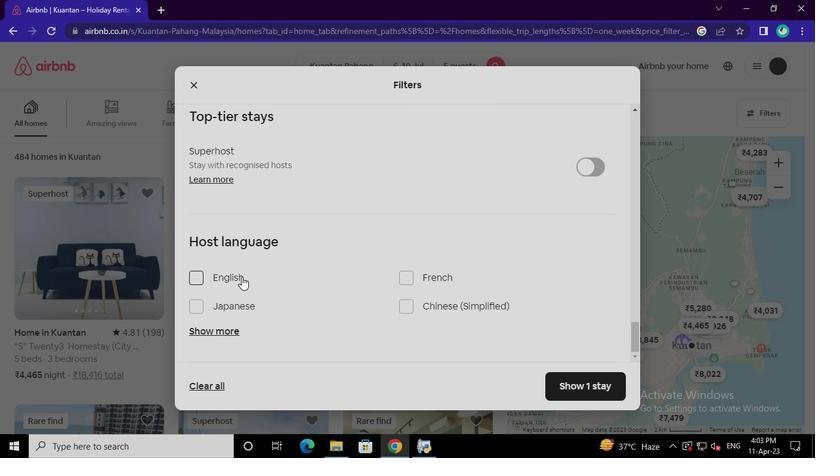 
Action: Mouse pressed left at (241, 277)
Screenshot: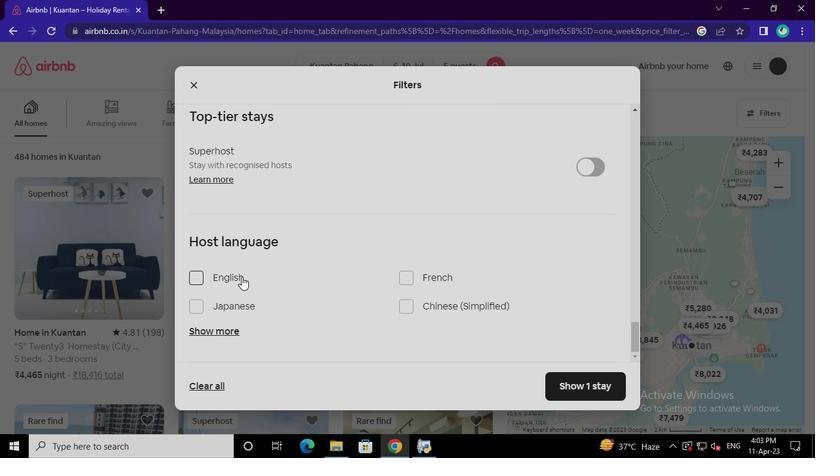 
Action: Mouse moved to (574, 382)
Screenshot: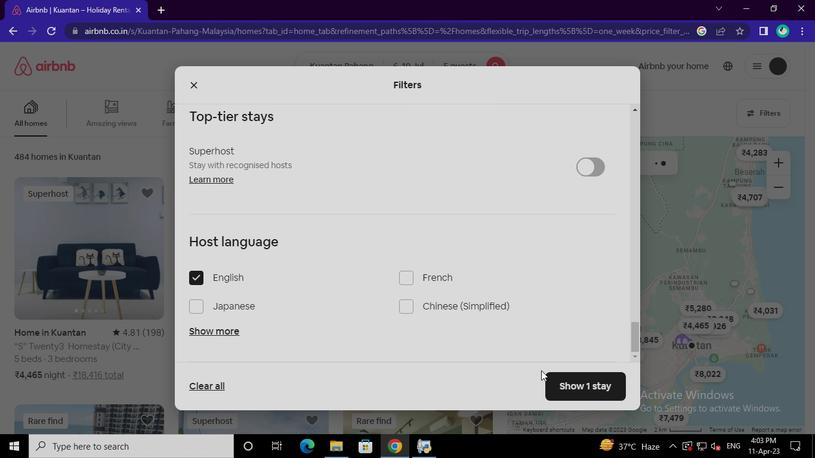 
Action: Mouse pressed left at (574, 382)
Screenshot: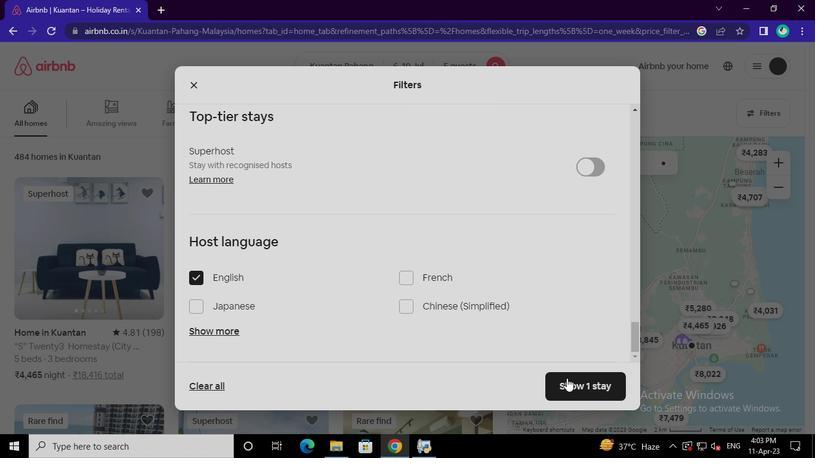 
Action: Mouse moved to (421, 448)
Screenshot: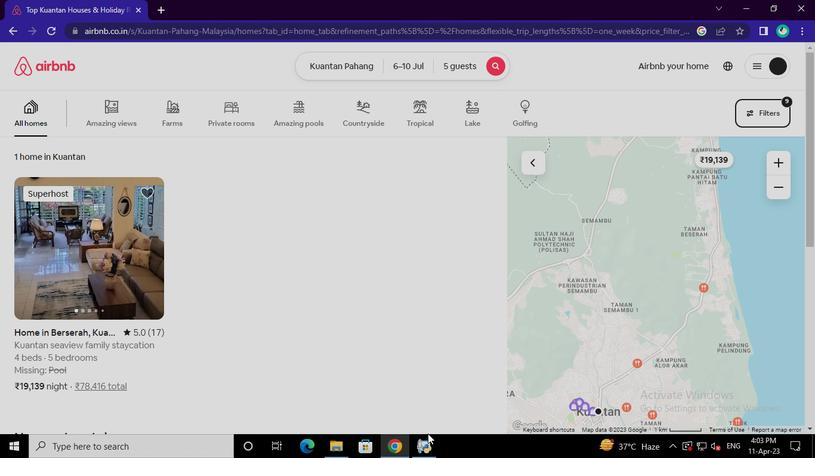 
Action: Mouse pressed left at (421, 448)
Screenshot: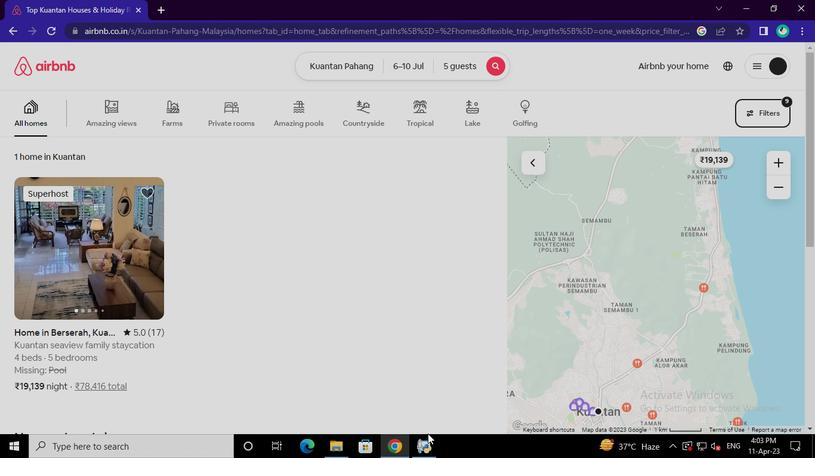 
Action: Mouse moved to (631, 75)
Screenshot: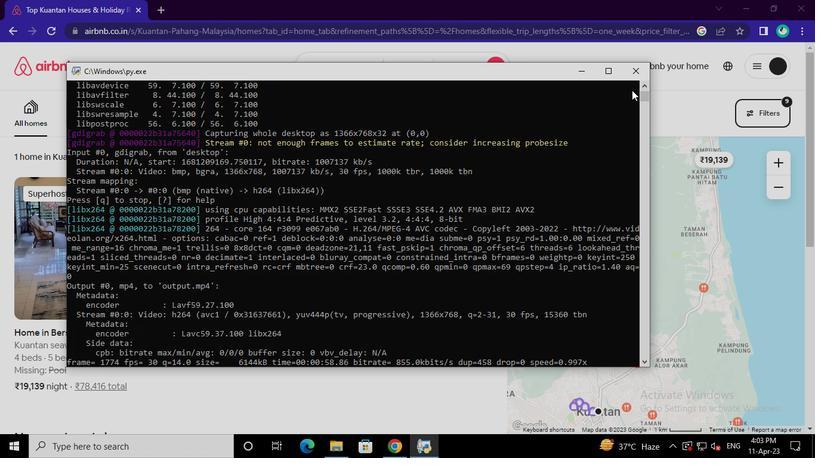 
Action: Mouse pressed left at (631, 75)
Screenshot: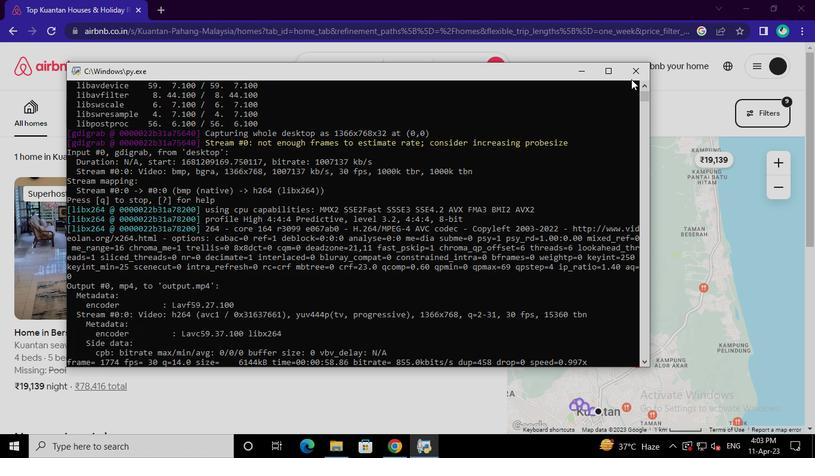 
Action: Mouse moved to (630, 75)
Screenshot: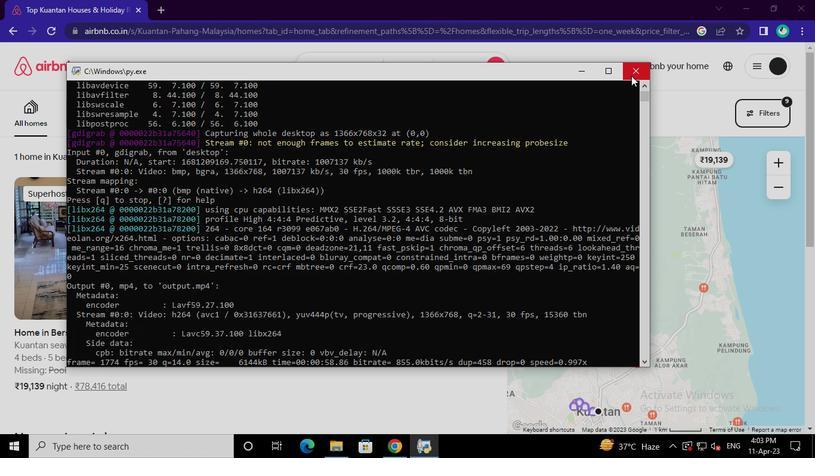 
